 Task: Make in the project ArtisanTech a sprint 'Load Testing Sprint'. Create in the project ArtisanTech a sprint 'Load Testing Sprint'. Add in the project ArtisanTech a sprint 'Load Testing Sprint'
Action: Mouse moved to (177, 53)
Screenshot: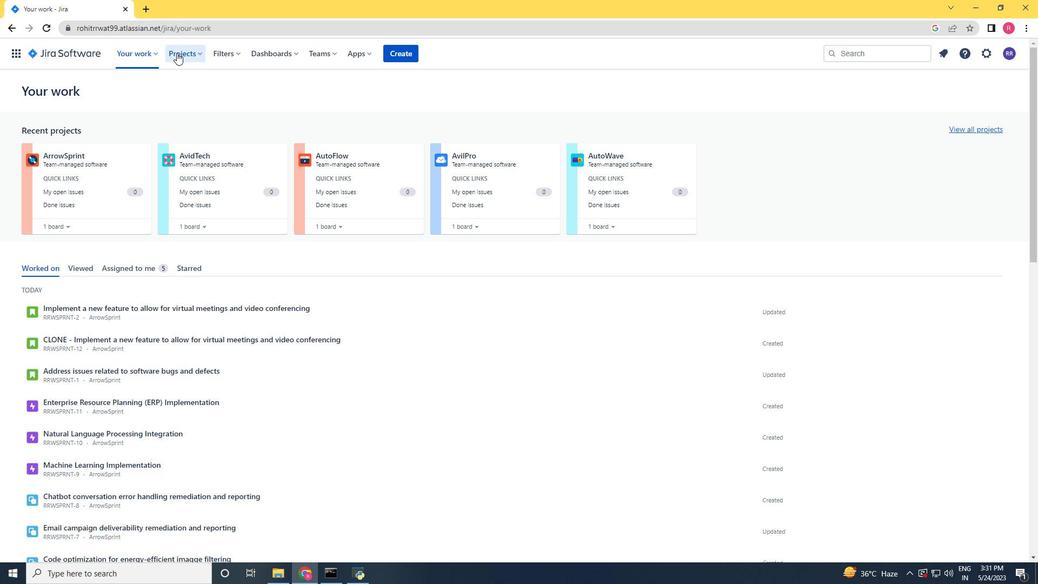
Action: Mouse pressed left at (177, 53)
Screenshot: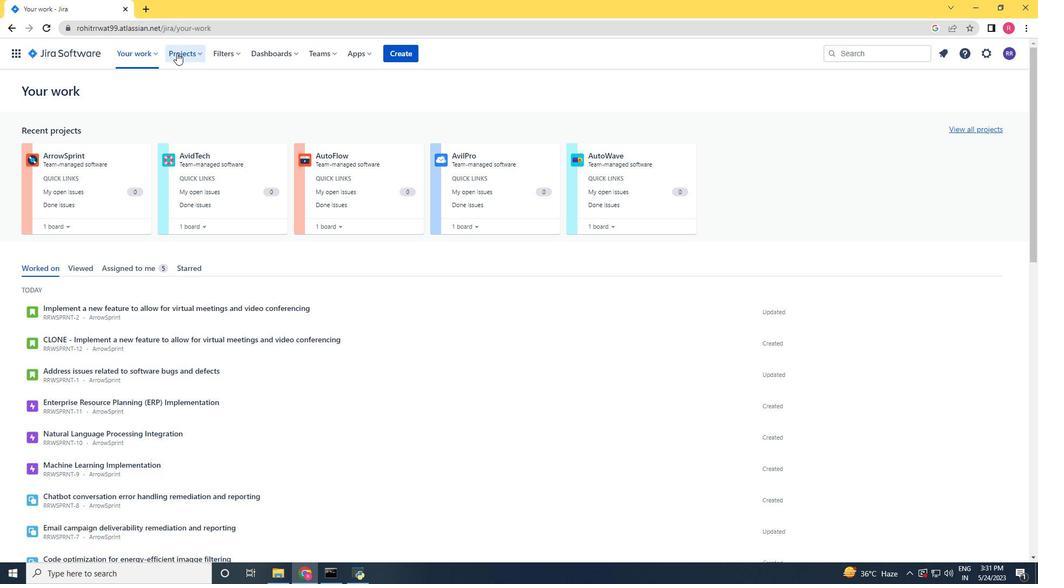 
Action: Mouse moved to (196, 100)
Screenshot: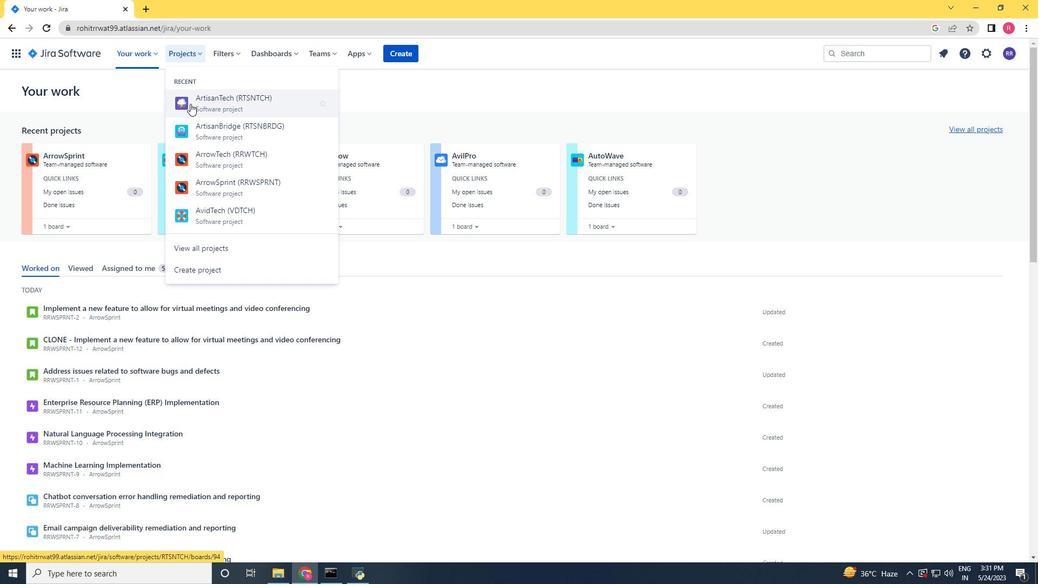 
Action: Mouse pressed left at (196, 100)
Screenshot: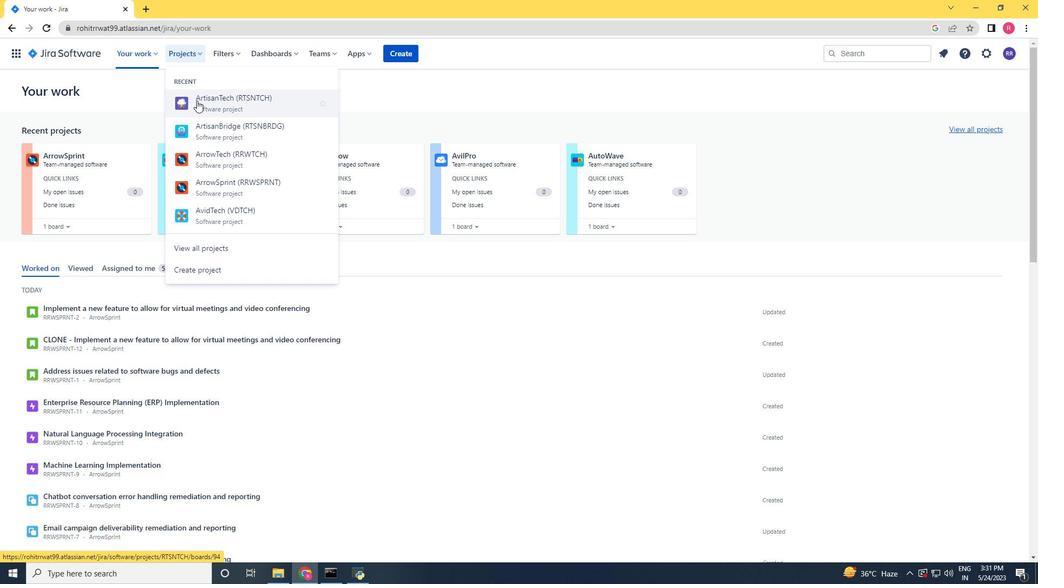 
Action: Mouse moved to (48, 157)
Screenshot: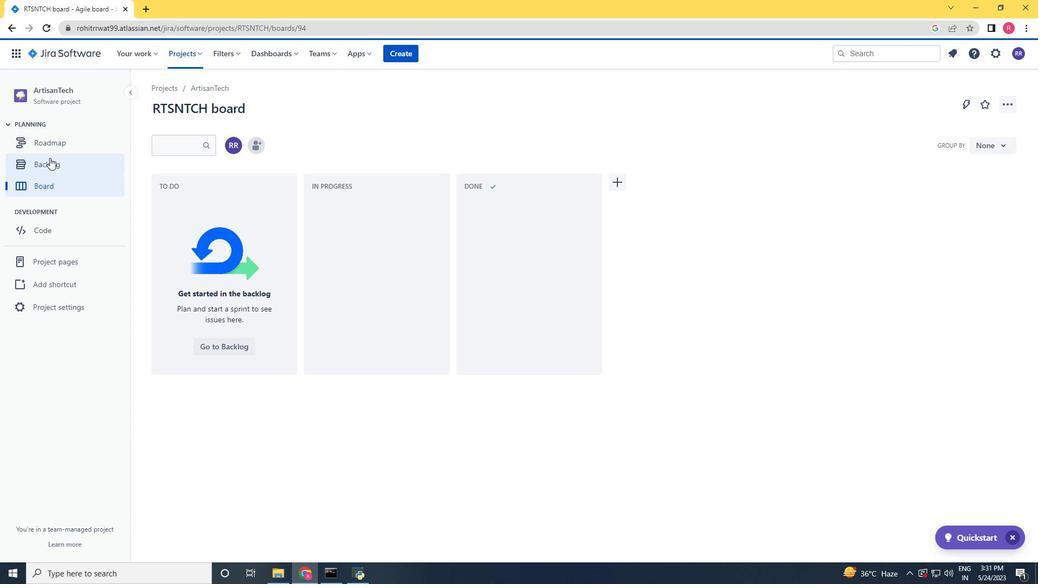 
Action: Mouse pressed left at (48, 157)
Screenshot: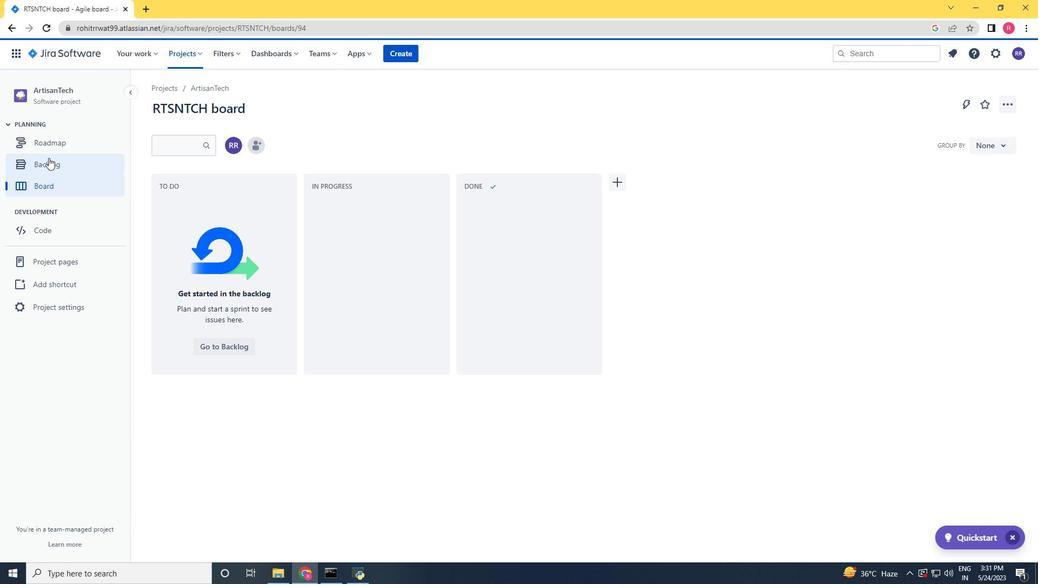 
Action: Mouse moved to (981, 170)
Screenshot: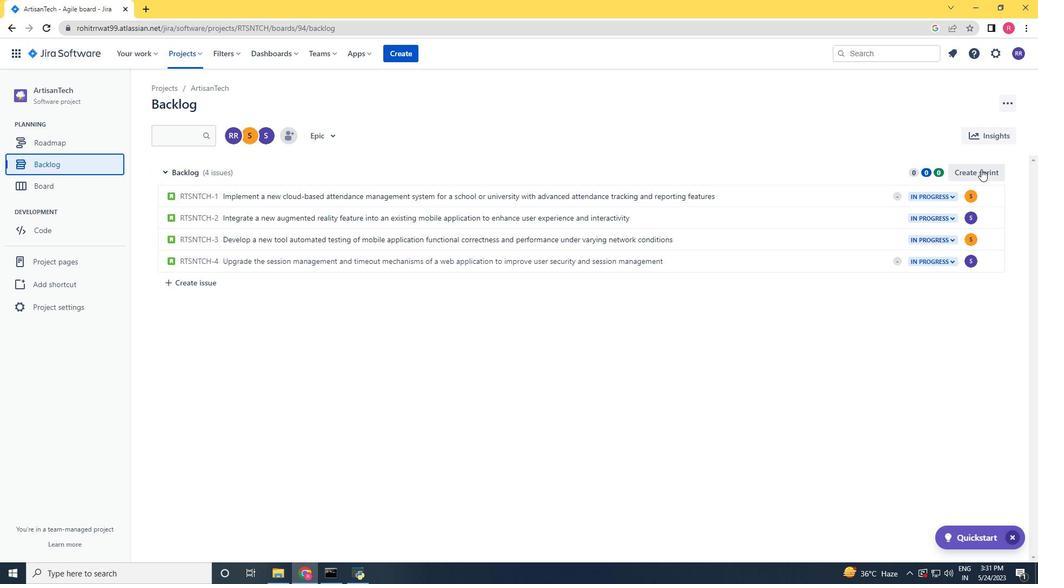 
Action: Mouse pressed left at (981, 170)
Screenshot: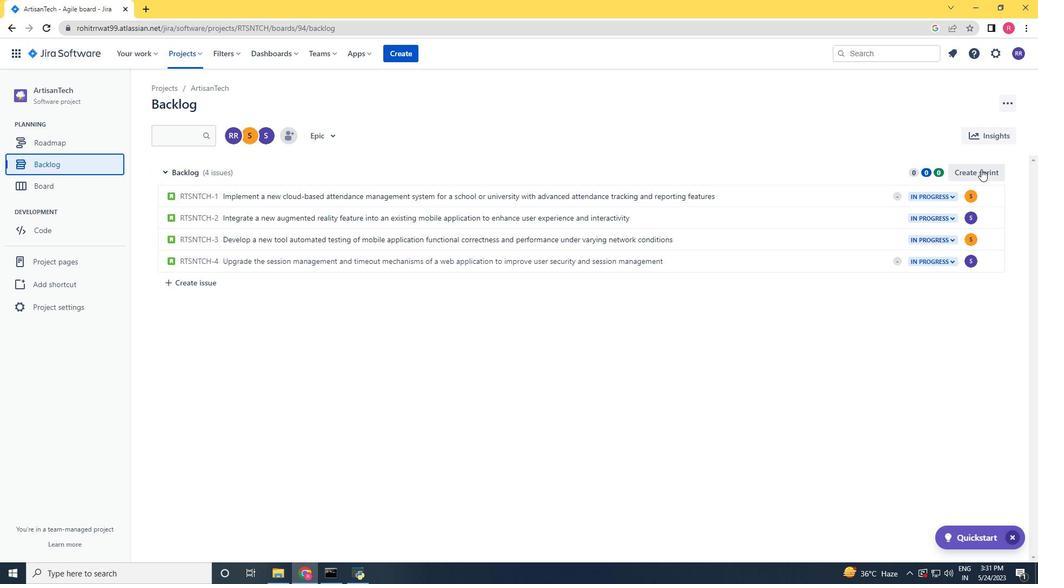 
Action: Mouse moved to (242, 168)
Screenshot: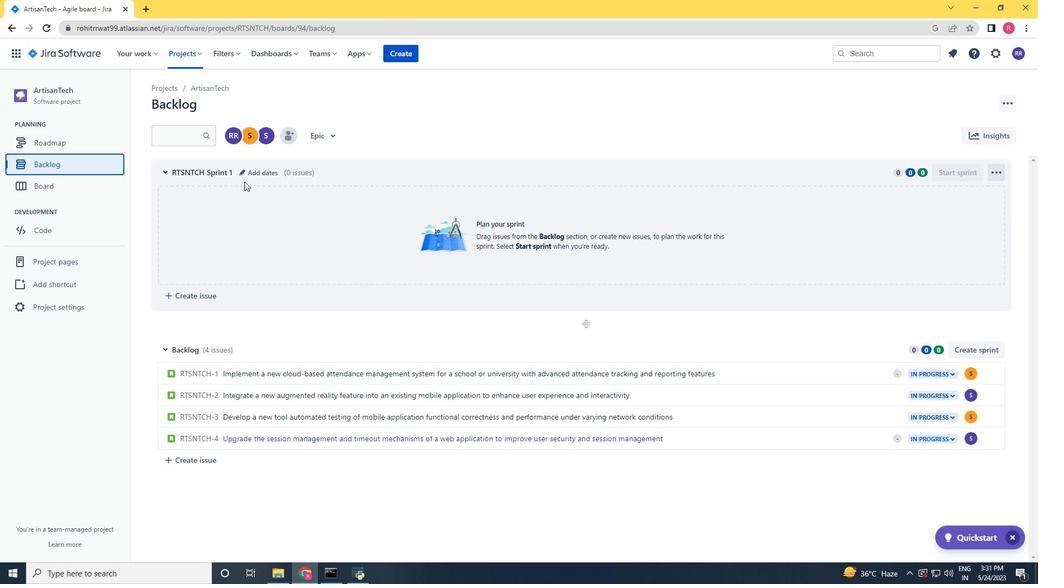 
Action: Mouse pressed left at (242, 168)
Screenshot: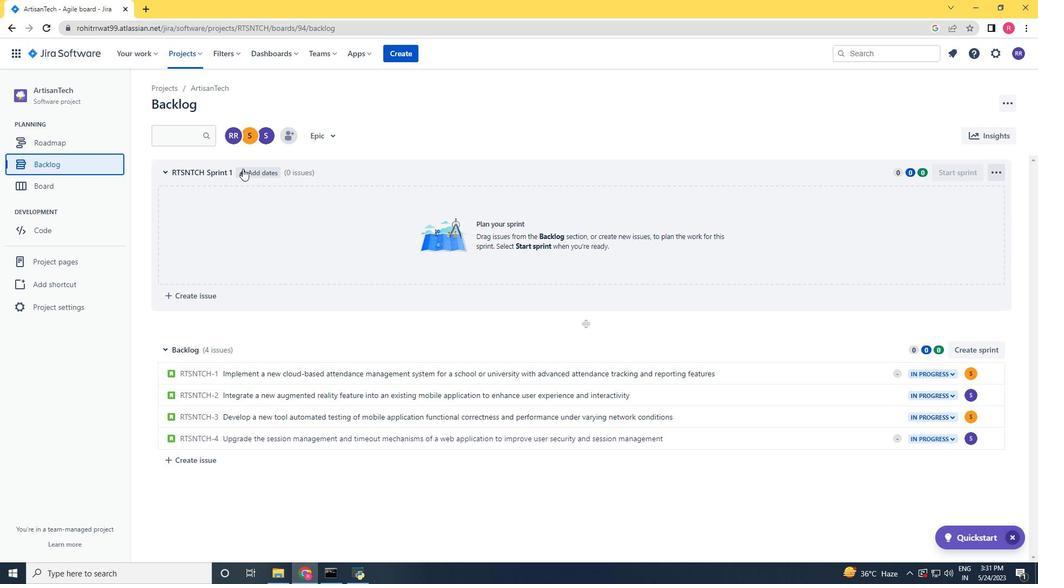 
Action: Key pressed <Key.backspace><Key.backspace><Key.backspace><Key.backspace><Key.backspace><Key.backspace><Key.backspace><Key.backspace><Key.backspace><Key.backspace><Key.backspace><Key.backspace><Key.backspace><Key.backspace><Key.backspace><Key.backspace><Key.backspace><Key.backspace><Key.backspace><Key.backspace><Key.backspace><Key.backspace><Key.backspace><Key.shift>Load<Key.space><Key.shift>Testing<Key.space><Key.shift>Sprint<Key.space><Key.enter>
Screenshot: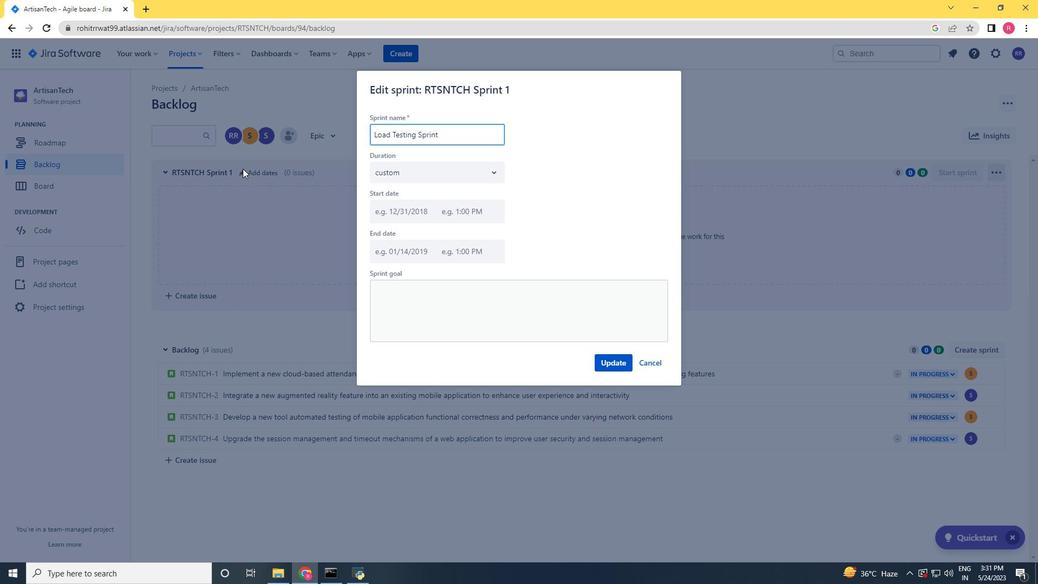 
Action: Mouse moved to (970, 346)
Screenshot: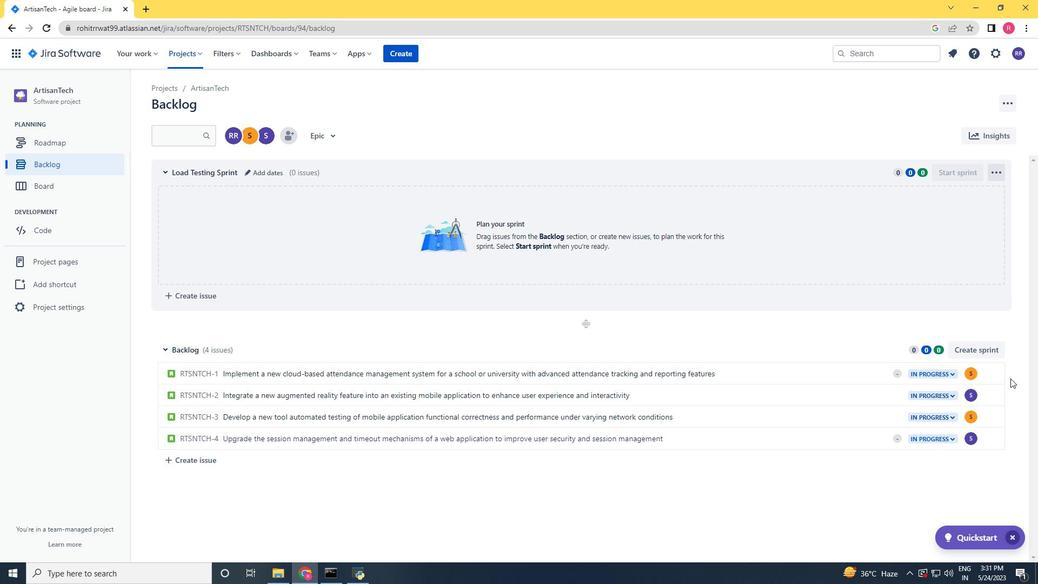 
Action: Mouse pressed left at (970, 346)
Screenshot: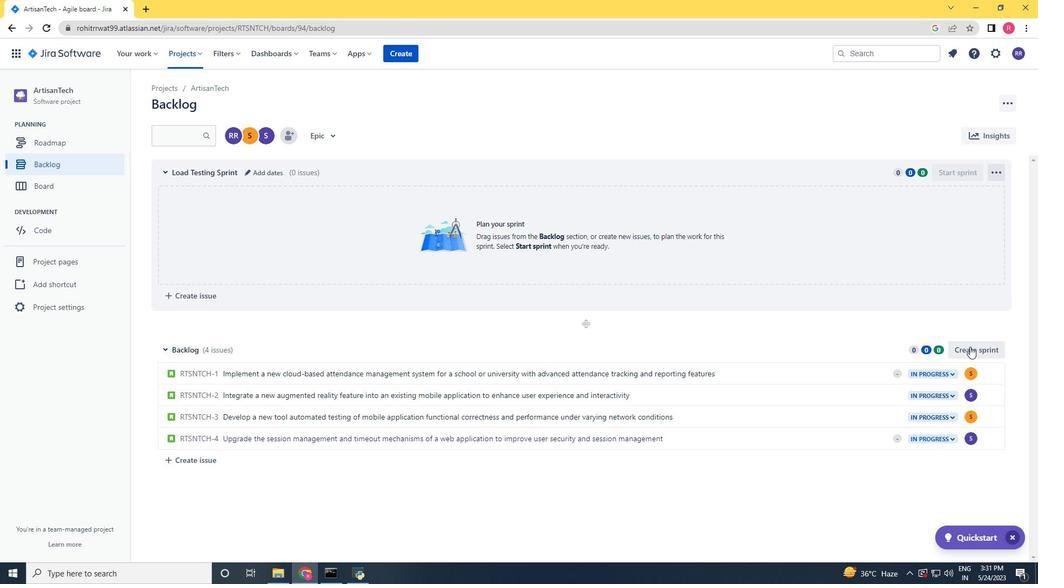 
Action: Mouse moved to (260, 351)
Screenshot: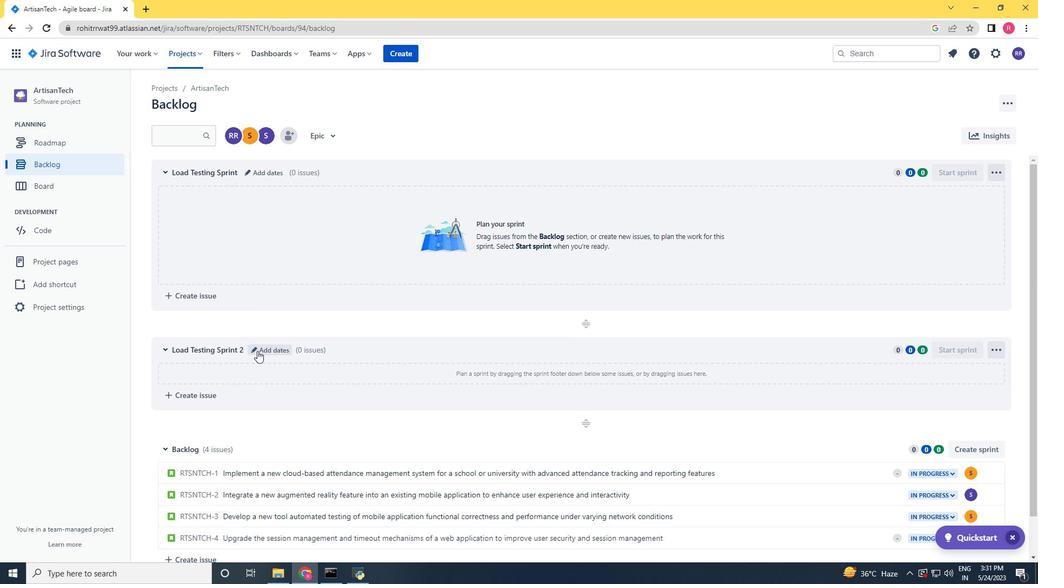 
Action: Mouse pressed left at (260, 351)
Screenshot: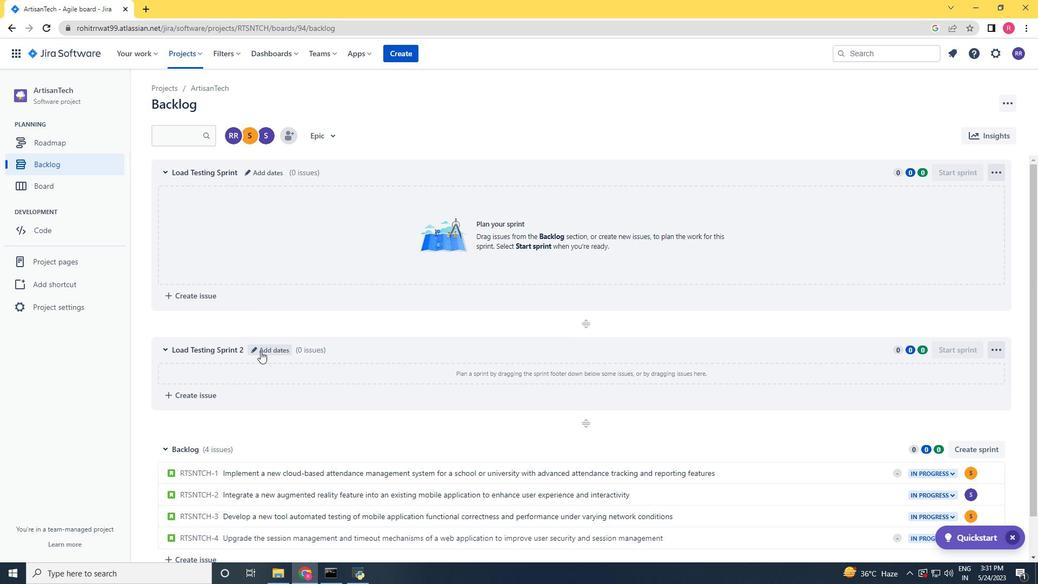 
Action: Key pressed <Key.backspace><Key.backspace><Key.backspace><Key.backspace><Key.backspace><Key.backspace><Key.backspace><Key.backspace><Key.backspace><Key.backspace><Key.backspace><Key.backspace><Key.backspace><Key.backspace><Key.backspace><Key.backspace><Key.backspace><Key.backspace><Key.backspace><Key.backspace><Key.backspace><Key.backspace><Key.backspace><Key.backspace><Key.backspace><Key.backspace><Key.backspace><Key.backspace><Key.backspace><Key.backspace><Key.backspace><Key.backspace><Key.backspace><Key.backspace><Key.backspace><Key.backspace><Key.backspace><Key.backspace><Key.backspace><Key.backspace><Key.backspace><Key.backspace><Key.backspace><Key.backspace><Key.backspace><Key.backspace><Key.backspace><Key.backspace><Key.backspace><Key.backspace><Key.backspace><Key.backspace><Key.backspace><Key.shift><Key.shift><Key.shift><Key.shift><Key.shift><Key.shift><Key.shift><Key.shift><Key.shift><Key.shift><Key.shift><Key.shift><Key.shift><Key.shift><Key.shift><Key.shift><Key.shift><Key.shift><Key.shift><Key.shift><Key.shift>Load<Key.space><Key.shift>Testing<Key.space><Key.shift>Sprint<Key.space><Key.enter>
Screenshot: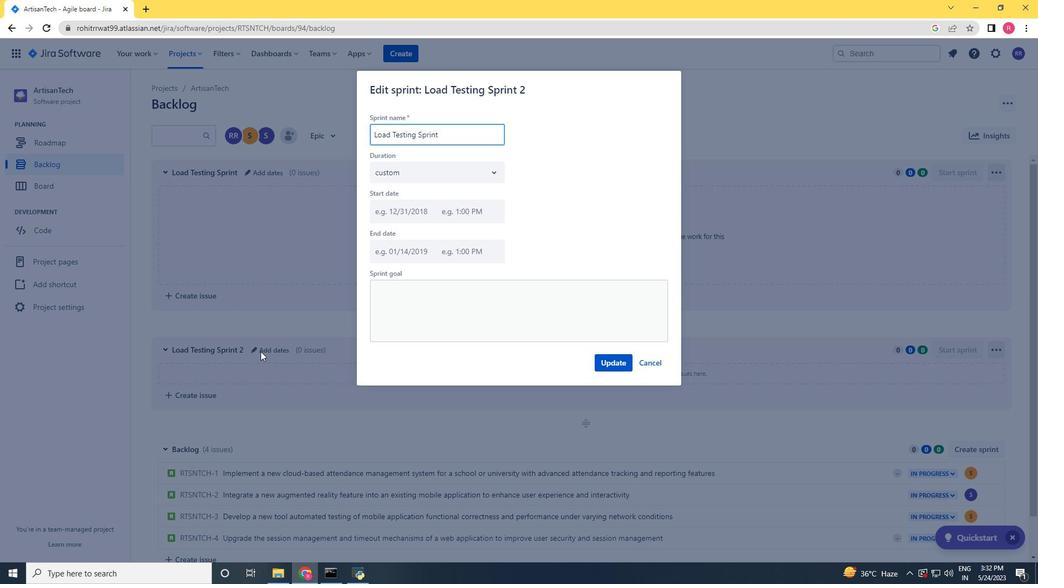 
Action: Mouse moved to (974, 448)
Screenshot: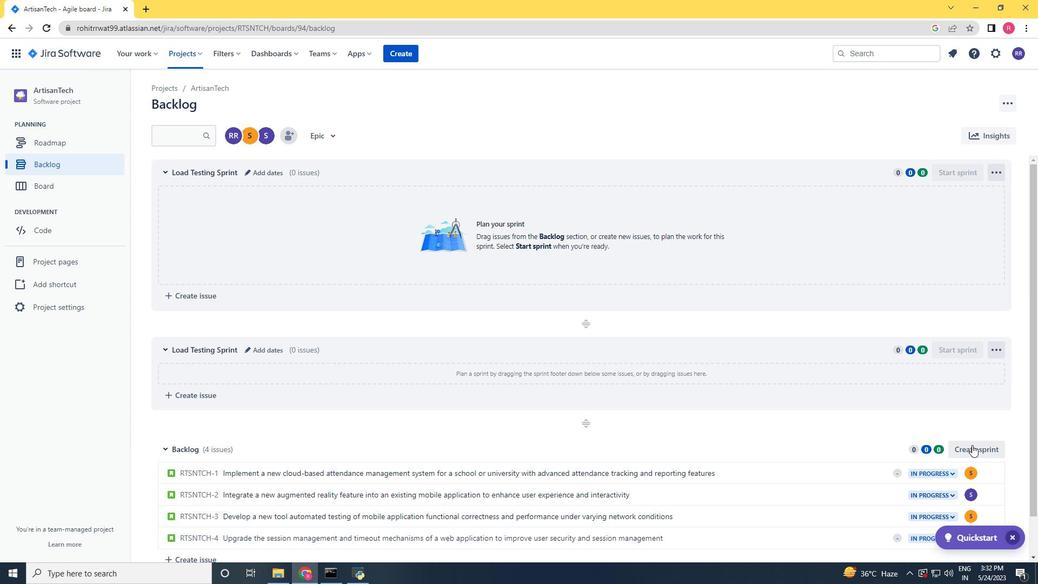 
Action: Mouse pressed left at (974, 448)
Screenshot: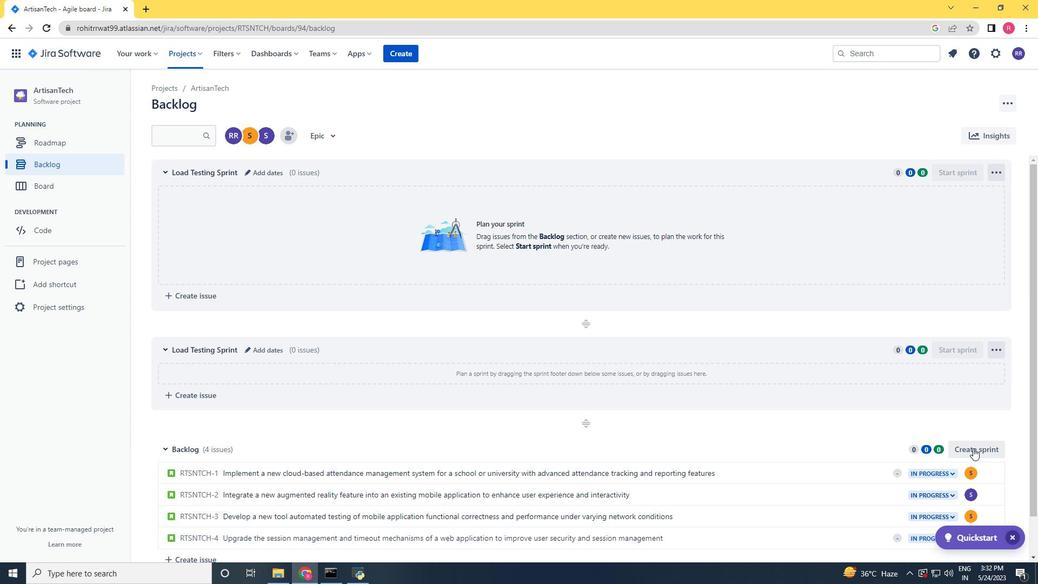 
Action: Mouse moved to (252, 450)
Screenshot: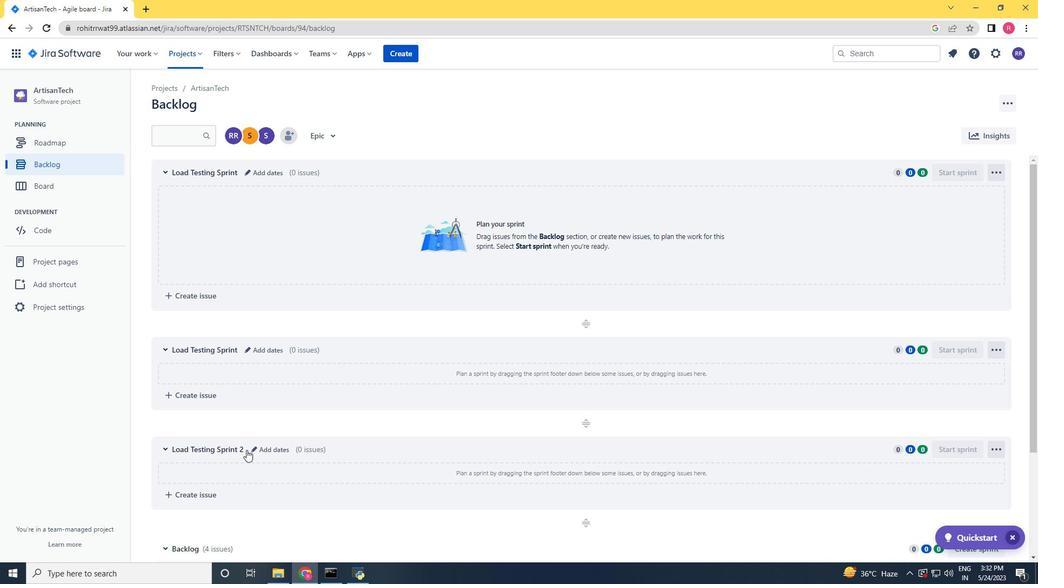 
Action: Mouse pressed left at (252, 450)
Screenshot: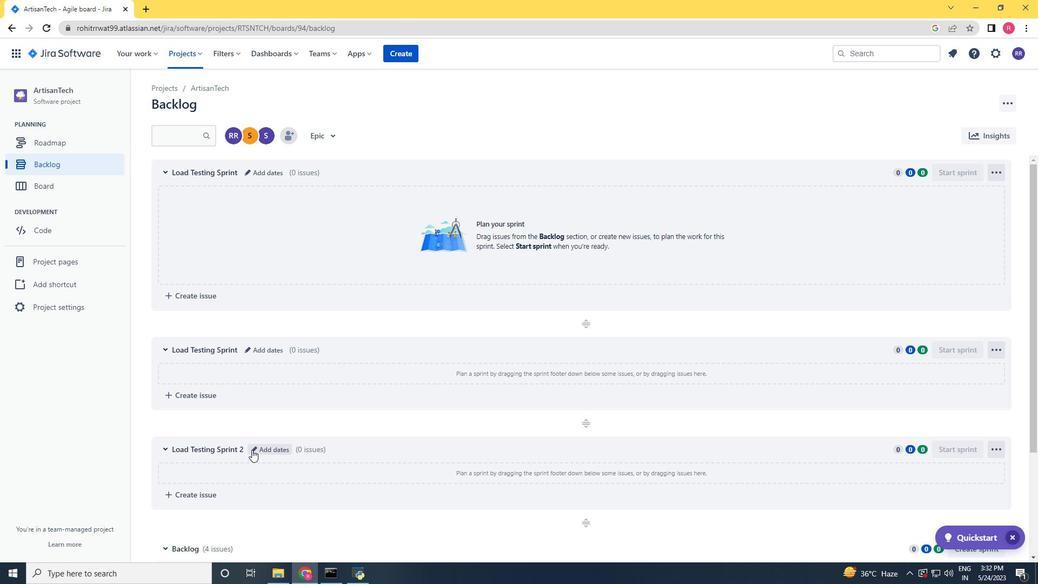 
Action: Mouse moved to (252, 450)
Screenshot: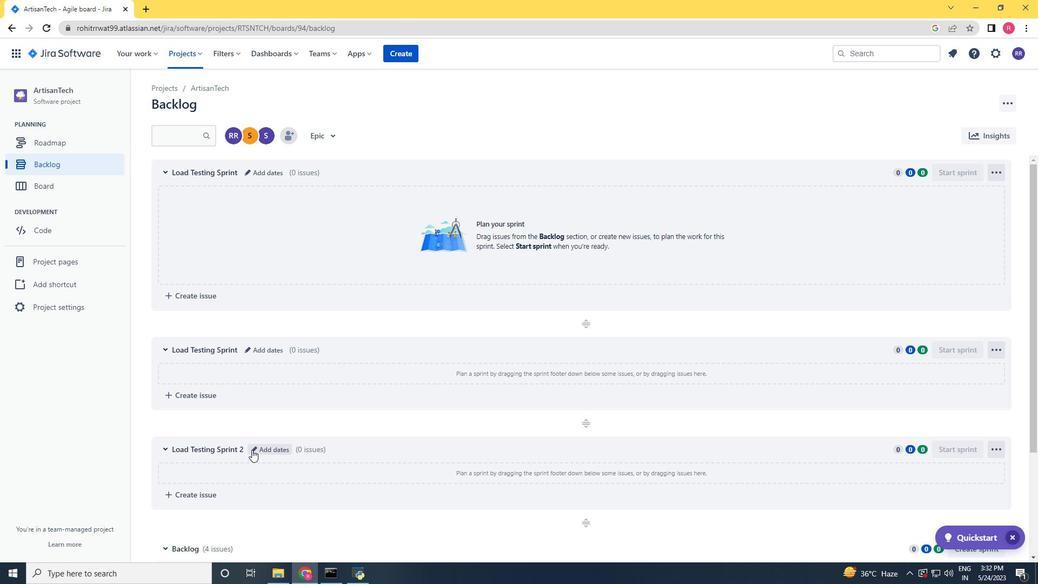 
Action: Key pressed <Key.backspace><Key.backspace><Key.backspace><Key.backspace><Key.backspace><Key.backspace><Key.backspace><Key.backspace><Key.backspace><Key.backspace><Key.backspace><Key.backspace><Key.backspace><Key.backspace><Key.backspace><Key.backspace><Key.backspace><Key.backspace><Key.backspace><Key.backspace><Key.backspace><Key.backspace><Key.backspace><Key.backspace><Key.backspace><Key.backspace><Key.backspace><Key.backspace><Key.backspace><Key.backspace><Key.backspace><Key.backspace><Key.backspace><Key.backspace><Key.backspace><Key.backspace><Key.backspace><Key.backspace><Key.backspace><Key.backspace><Key.backspace><Key.backspace><Key.backspace><Key.backspace><Key.shift><Key.shift><Key.shift><Key.shift><Key.shift><Key.shift><Key.shift>Load<Key.space><Key.shift>Testing<Key.space><Key.shift>Sprint<Key.enter>
Screenshot: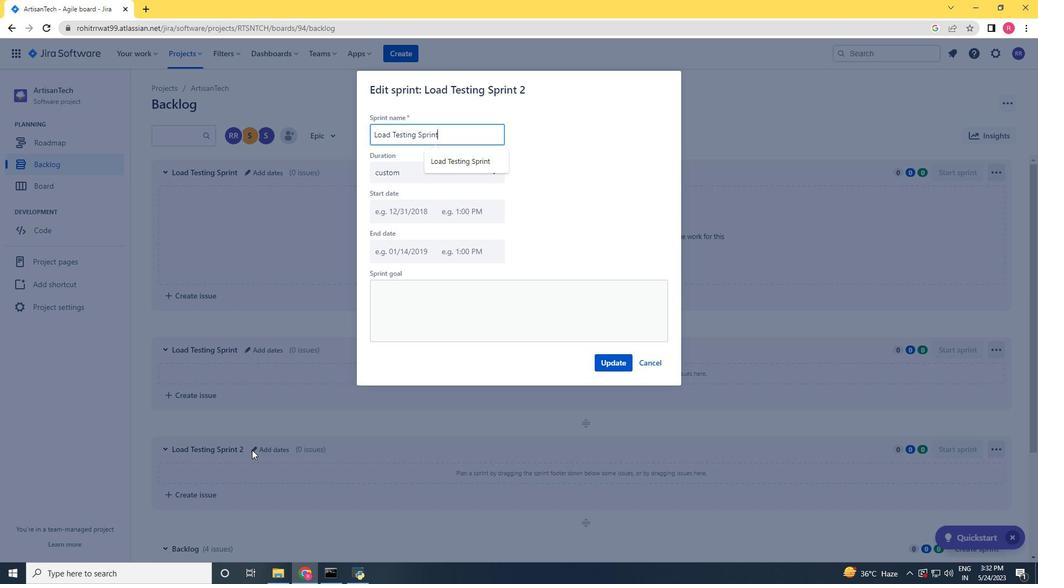 
Action: Mouse moved to (256, 177)
Screenshot: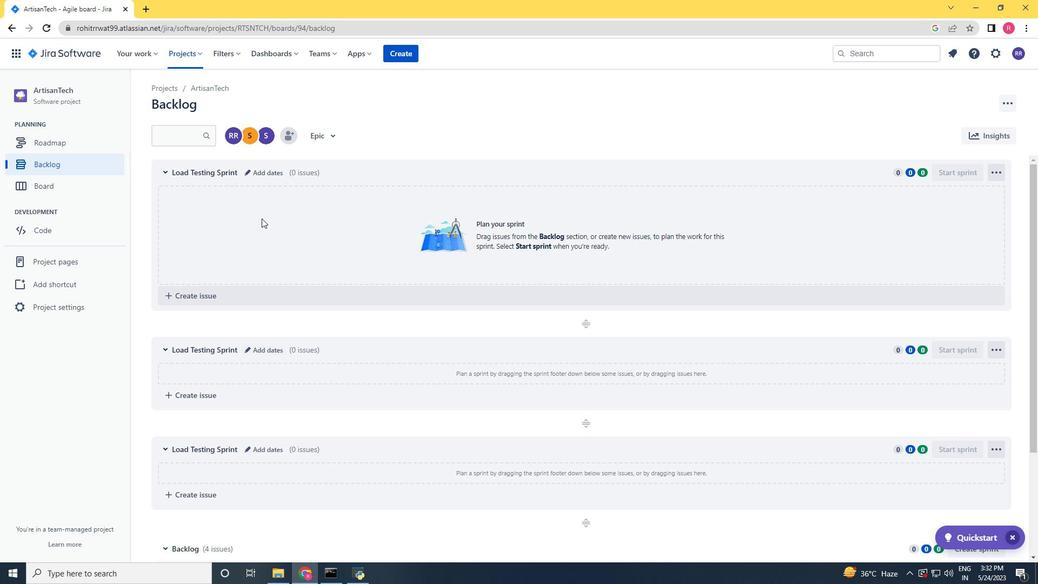 
Action: Mouse scrolled (256, 176) with delta (0, 0)
Screenshot: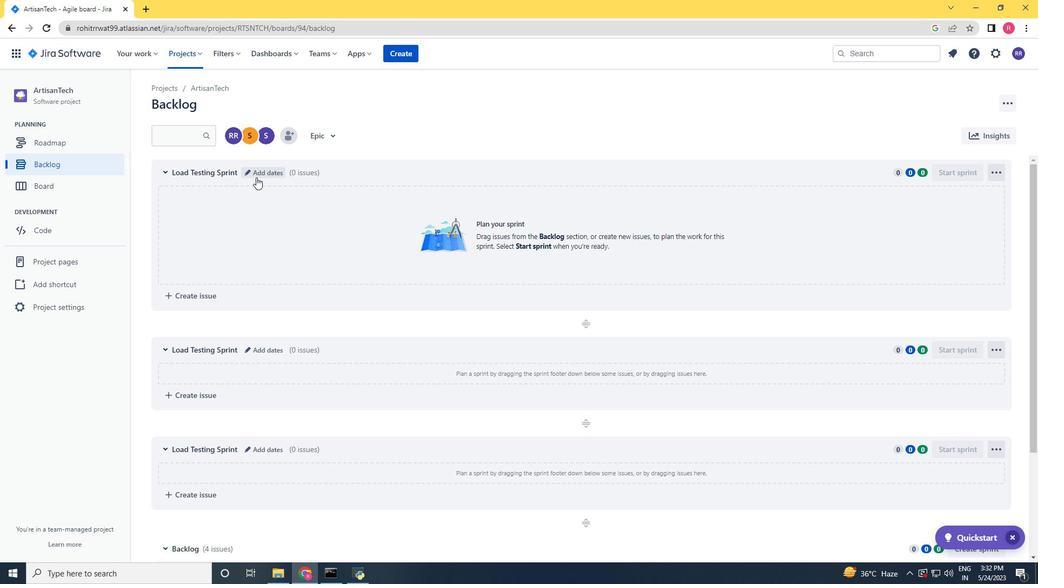 
Action: Mouse moved to (363, 333)
Screenshot: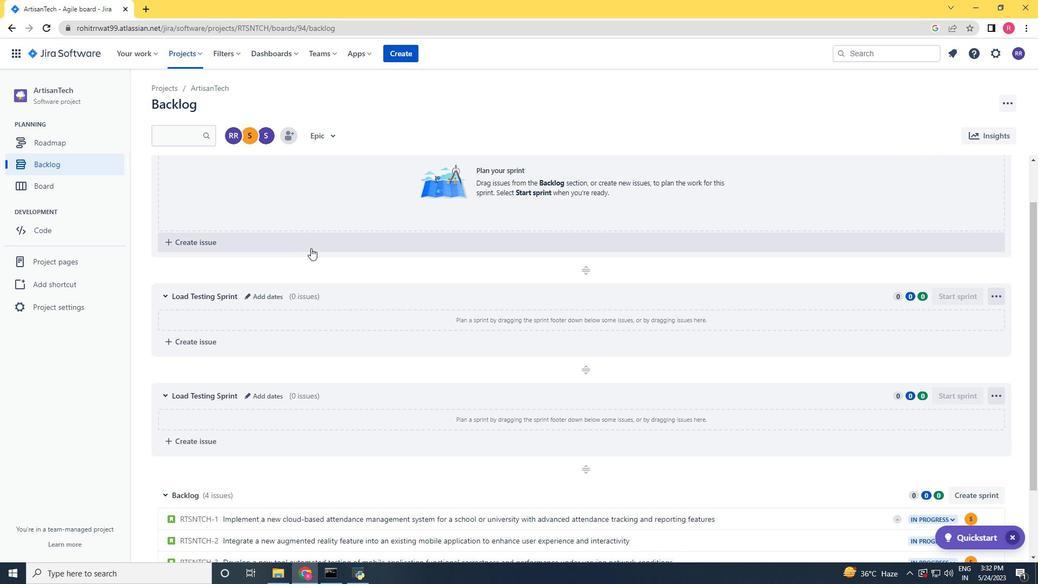 
Action: Mouse scrolled (354, 313) with delta (0, 0)
Screenshot: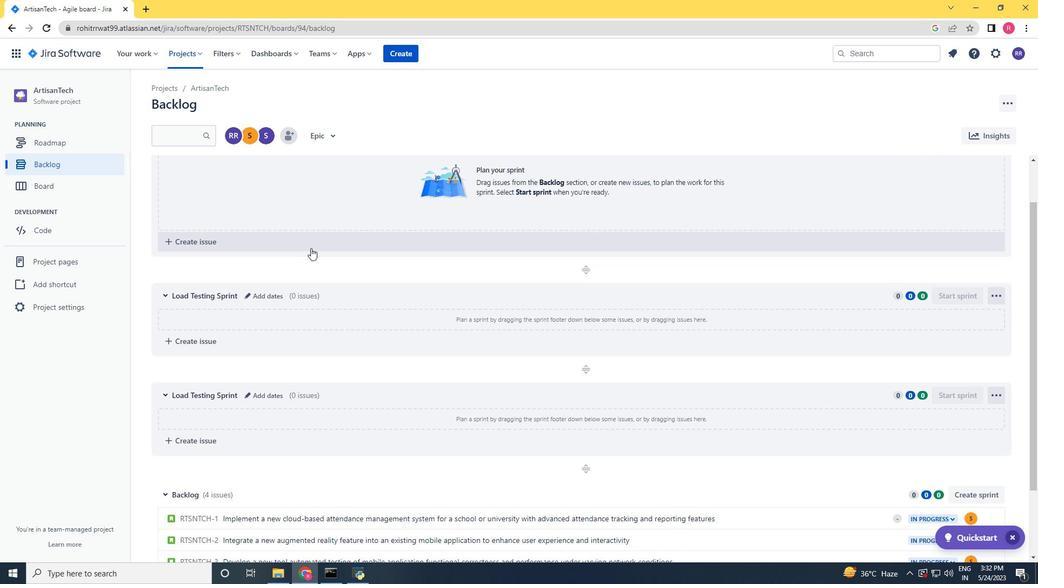 
Action: Mouse moved to (365, 341)
Screenshot: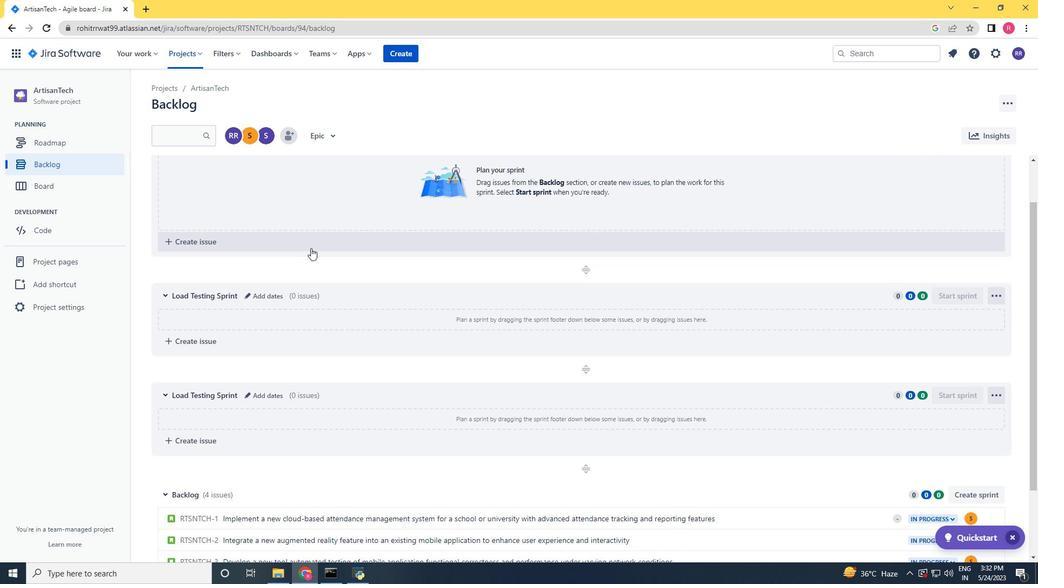 
Action: Mouse scrolled (363, 332) with delta (0, 0)
Screenshot: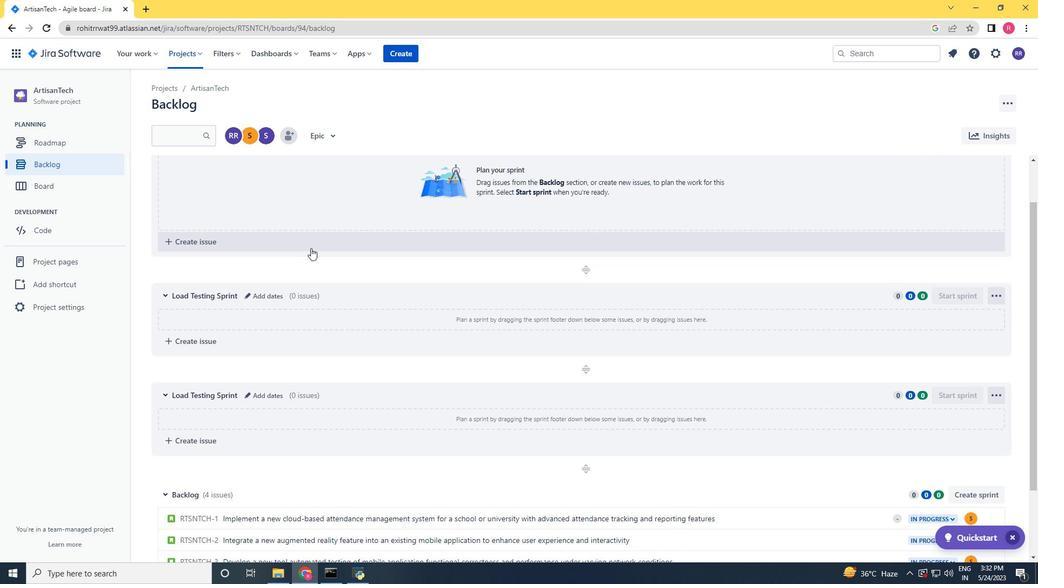 
Action: Mouse moved to (365, 342)
Screenshot: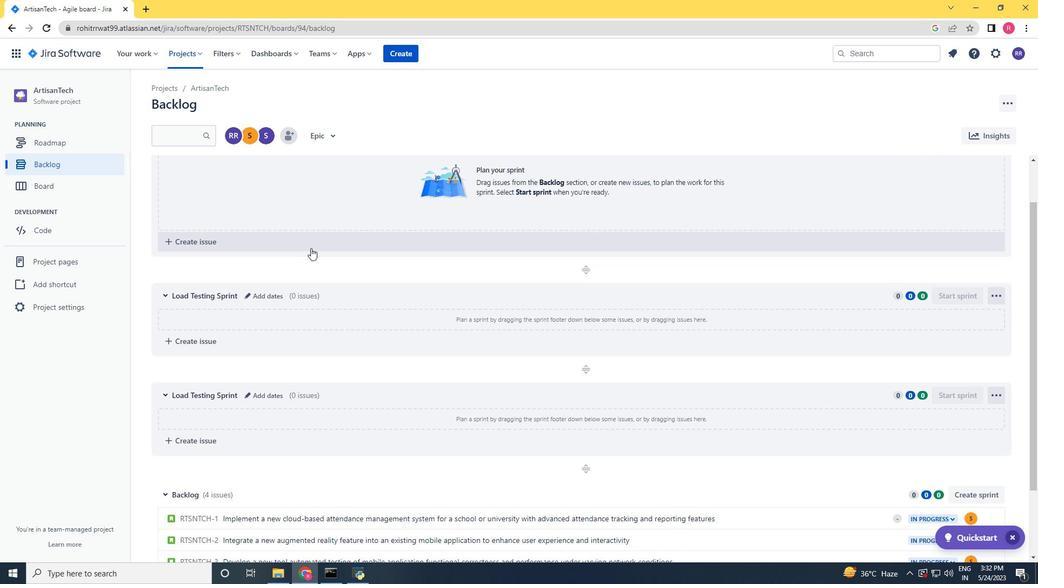 
Action: Mouse scrolled (364, 337) with delta (0, 0)
Screenshot: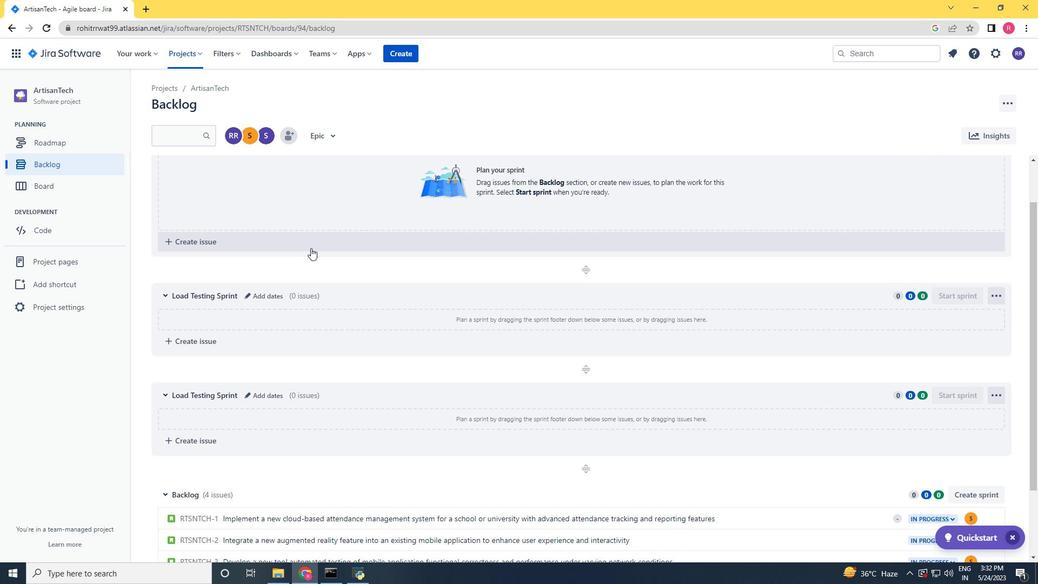 
Action: Mouse moved to (365, 342)
Screenshot: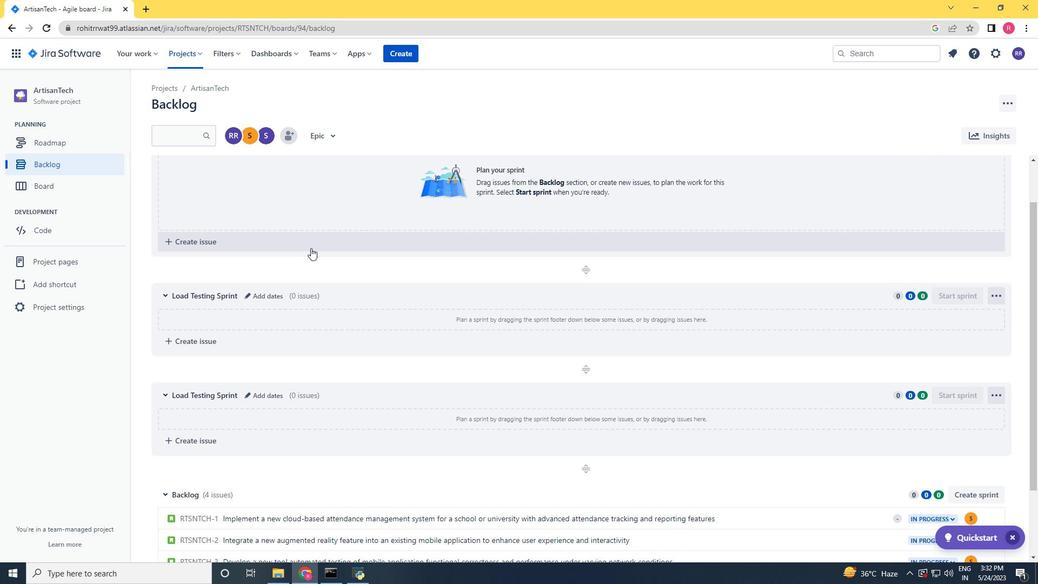
Action: Mouse scrolled (365, 341) with delta (0, 0)
Screenshot: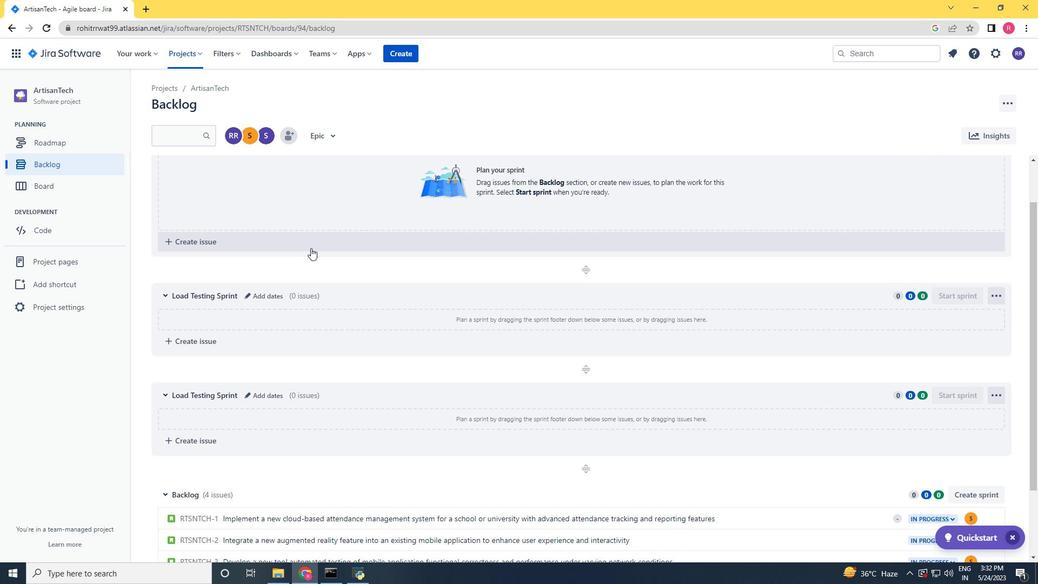 
Action: Mouse moved to (374, 359)
Screenshot: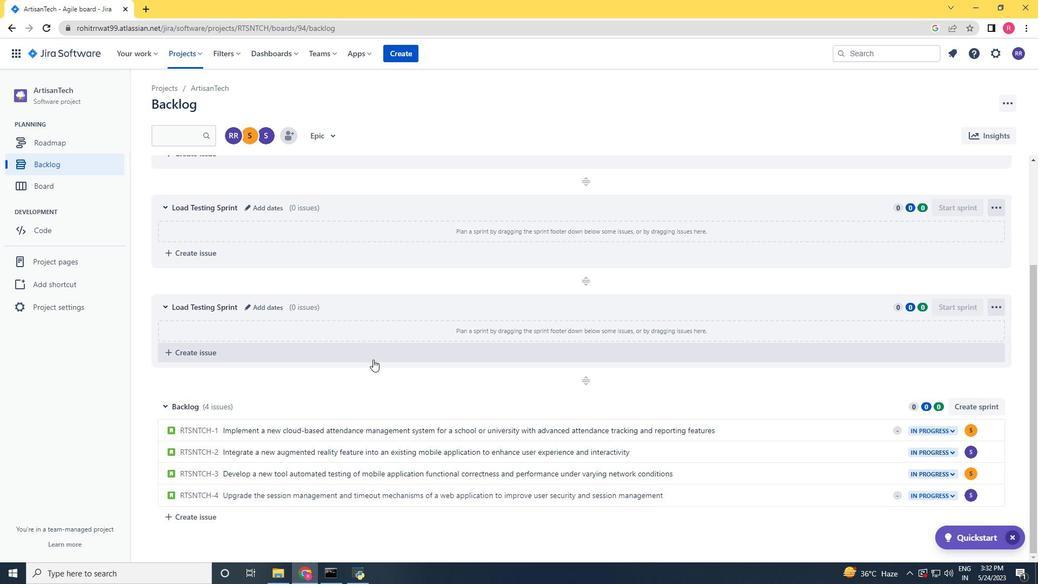 
Action: Mouse scrolled (374, 359) with delta (0, 0)
Screenshot: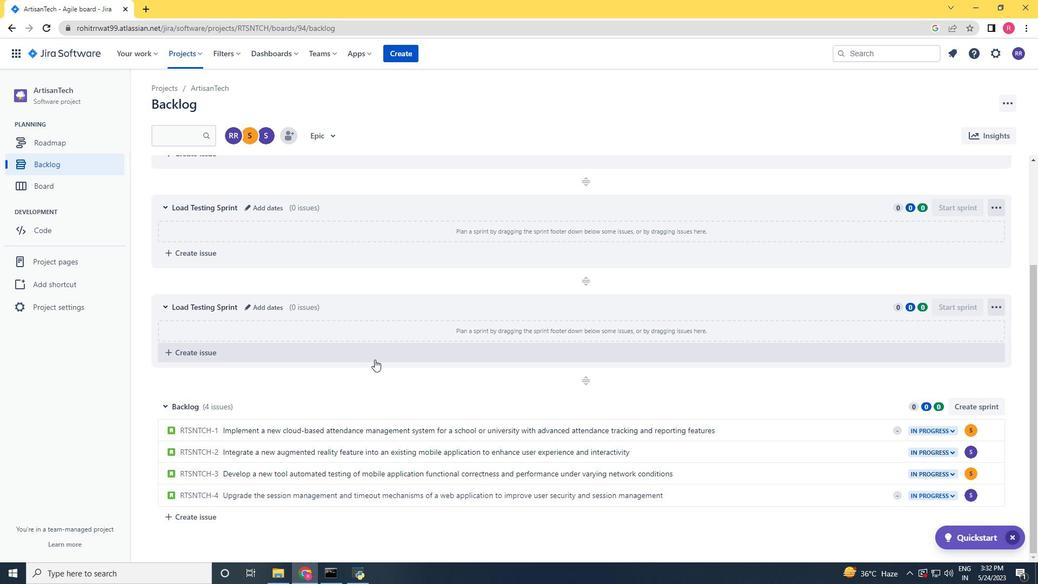 
Action: Mouse scrolled (374, 359) with delta (0, 0)
Screenshot: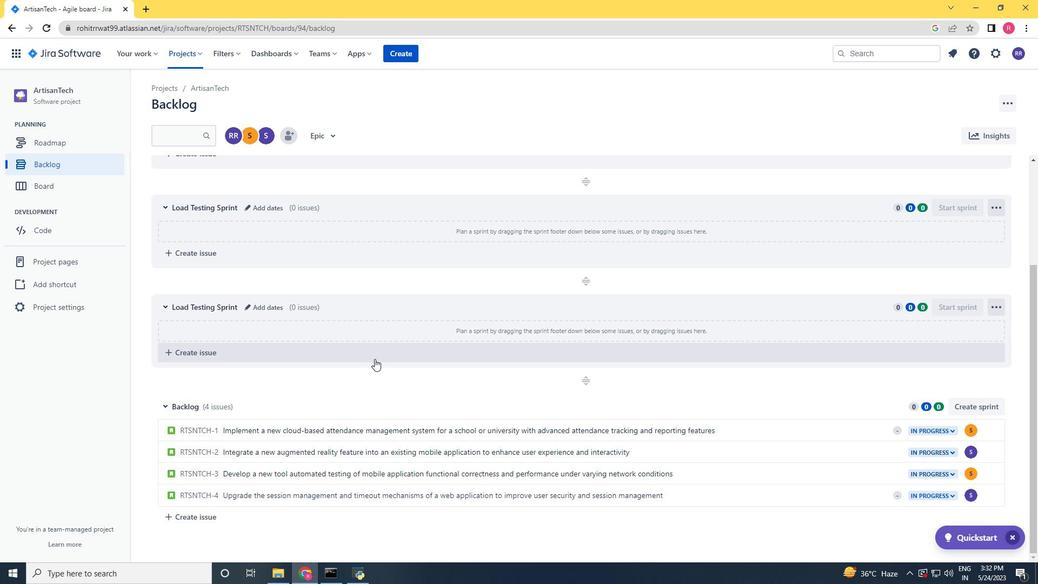 
Action: Mouse scrolled (374, 359) with delta (0, 0)
Screenshot: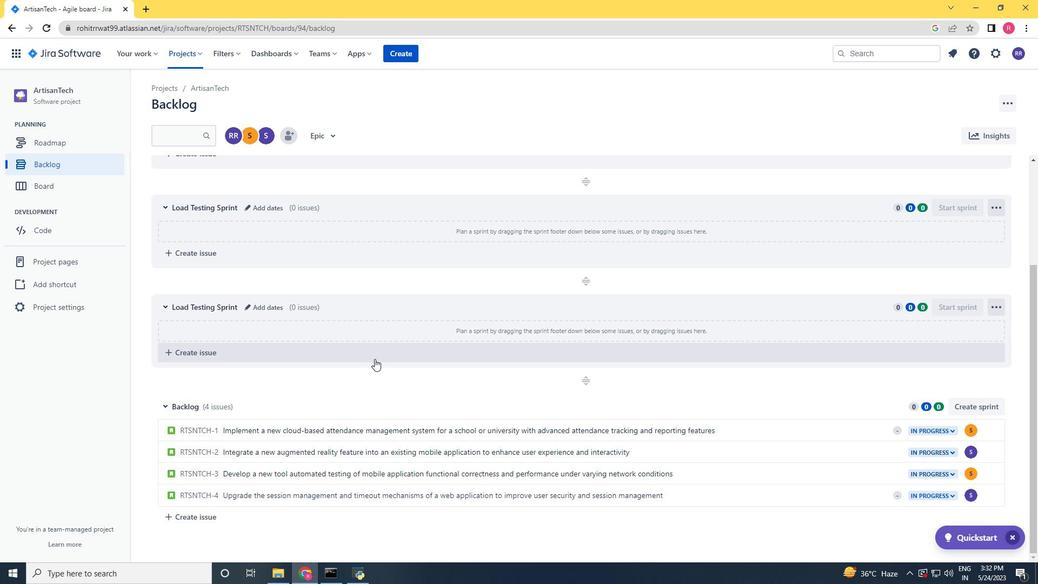 
Action: Mouse moved to (375, 358)
Screenshot: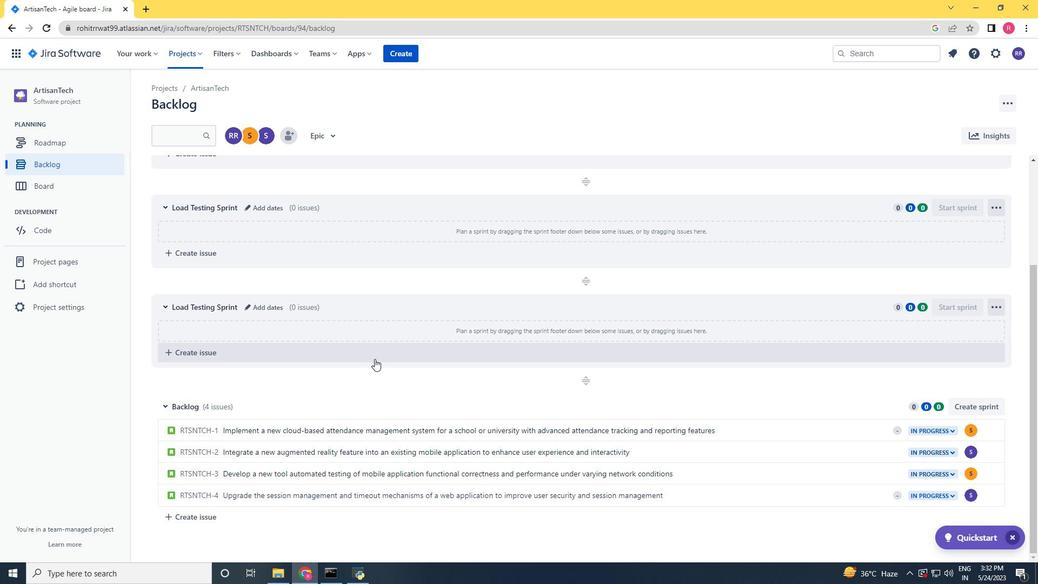 
Action: Mouse scrolled (375, 359) with delta (0, 0)
Screenshot: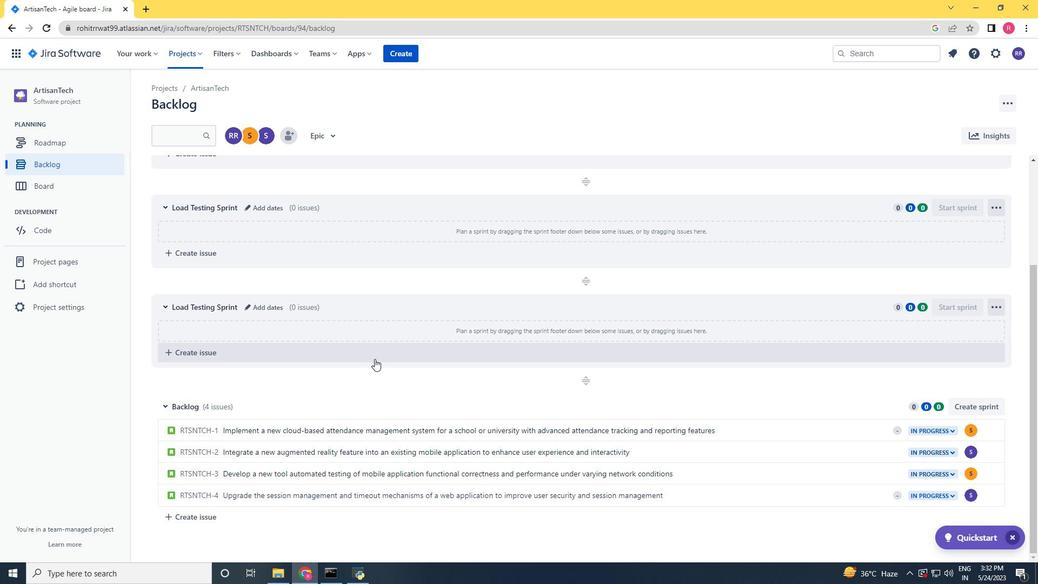 
Action: Mouse scrolled (375, 359) with delta (0, 0)
Screenshot: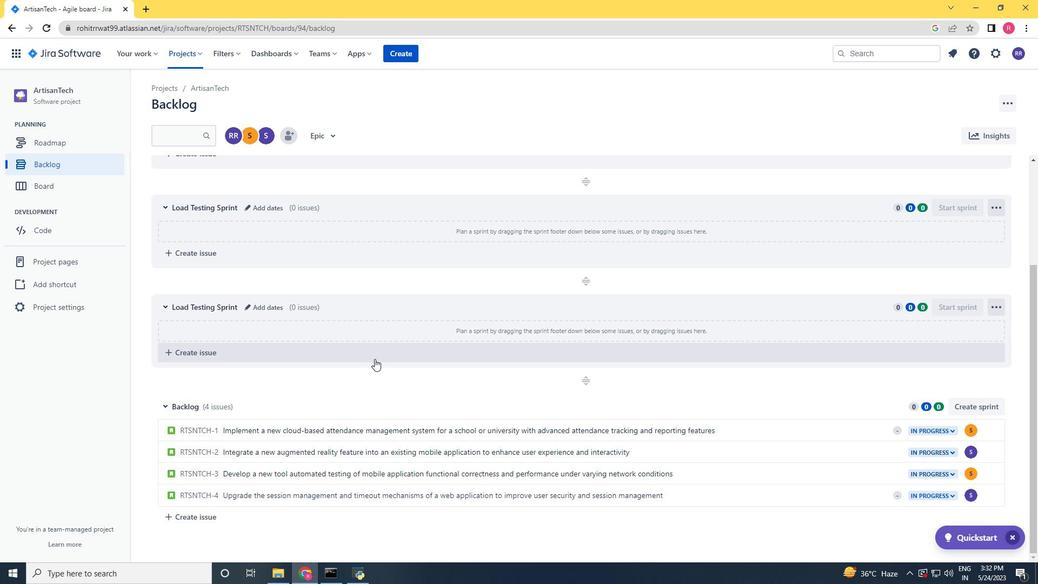 
Action: Mouse moved to (375, 357)
Screenshot: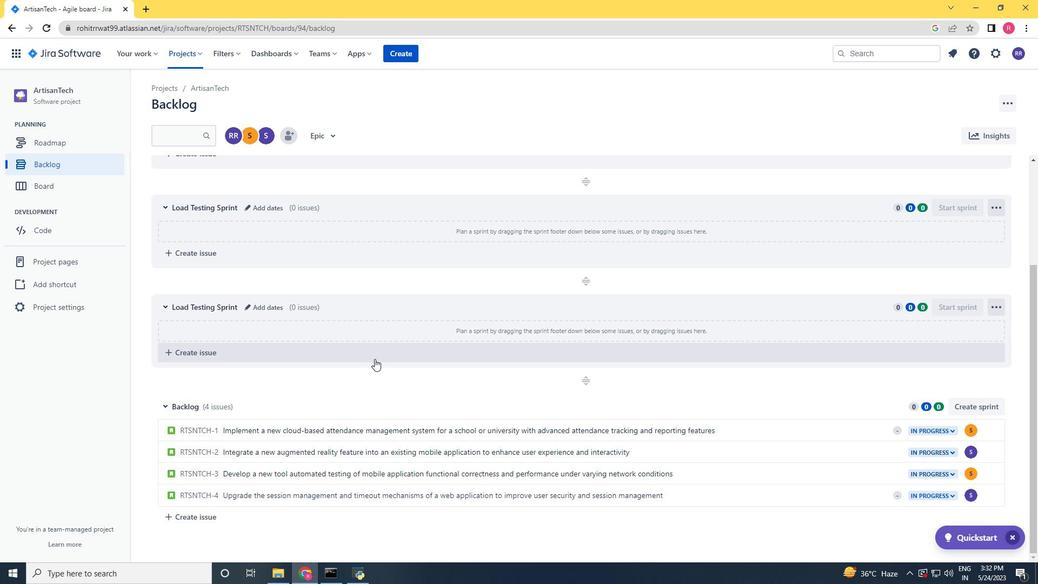 
Action: Mouse scrolled (375, 358) with delta (0, 0)
Screenshot: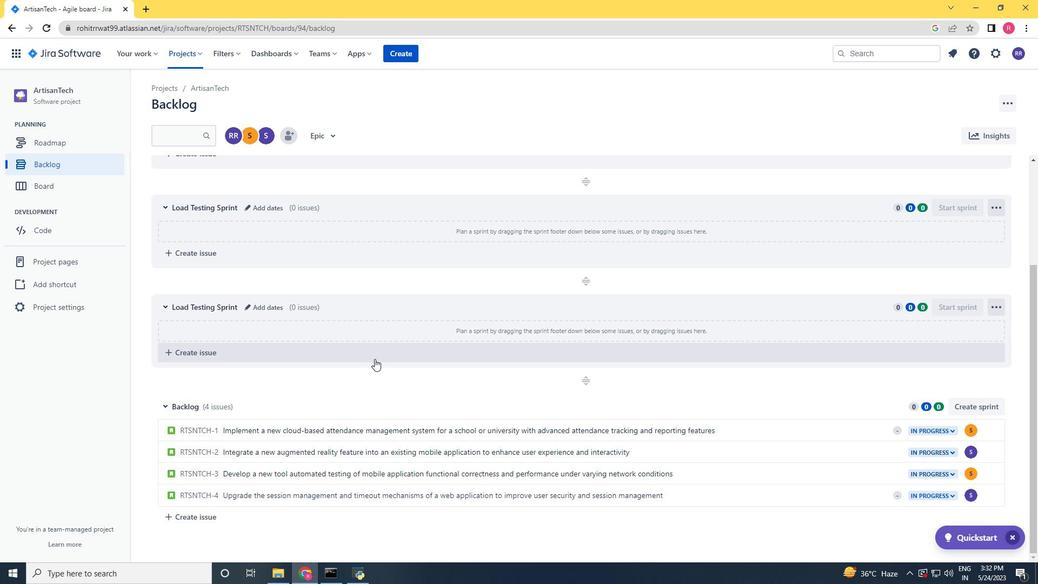 
Action: Mouse moved to (375, 355)
Screenshot: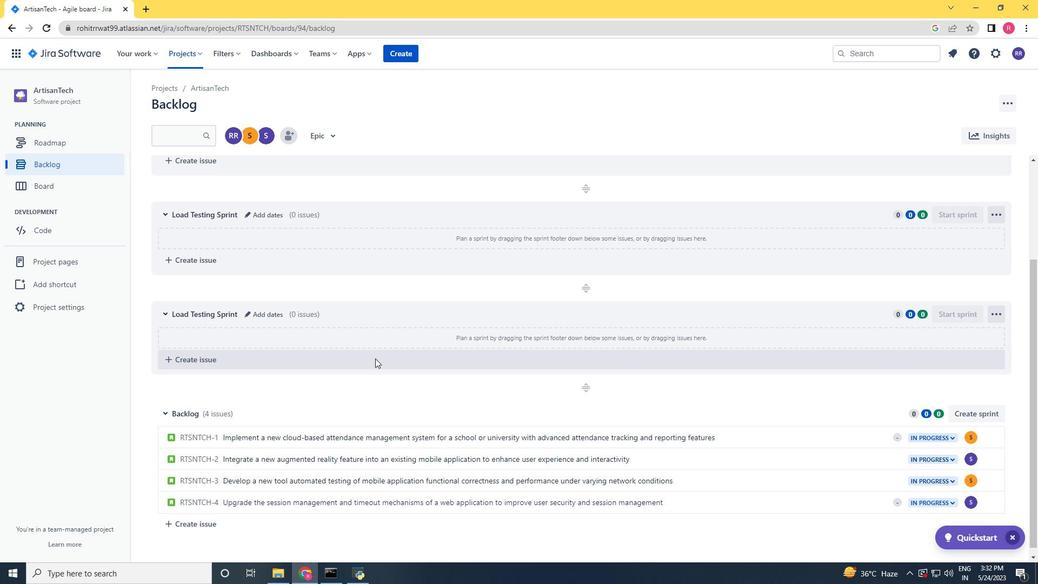 
Action: Mouse scrolled (375, 356) with delta (0, 0)
Screenshot: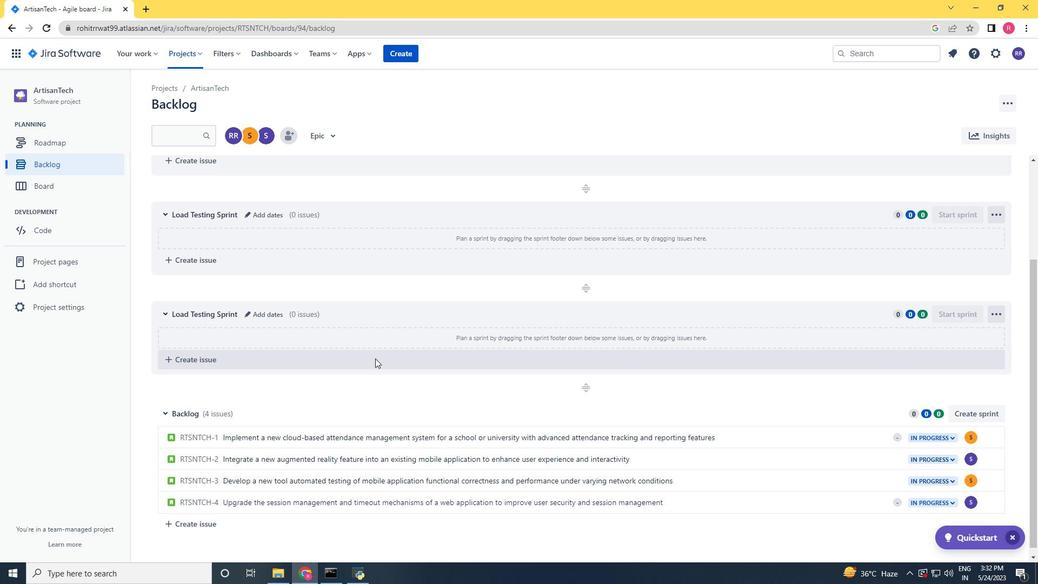 
Action: Mouse moved to (375, 350)
Screenshot: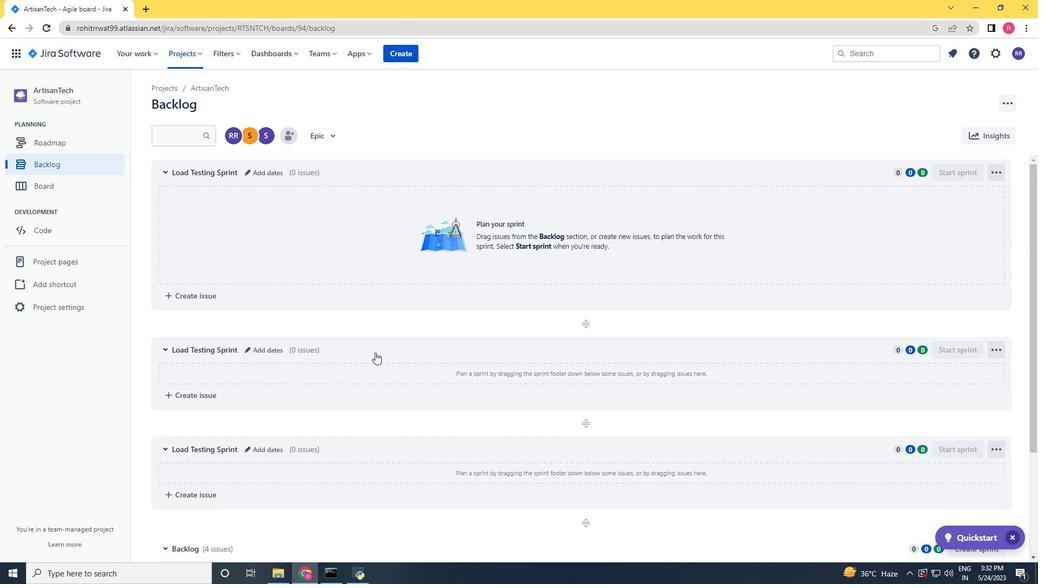 
Action: Mouse scrolled (375, 350) with delta (0, 0)
Screenshot: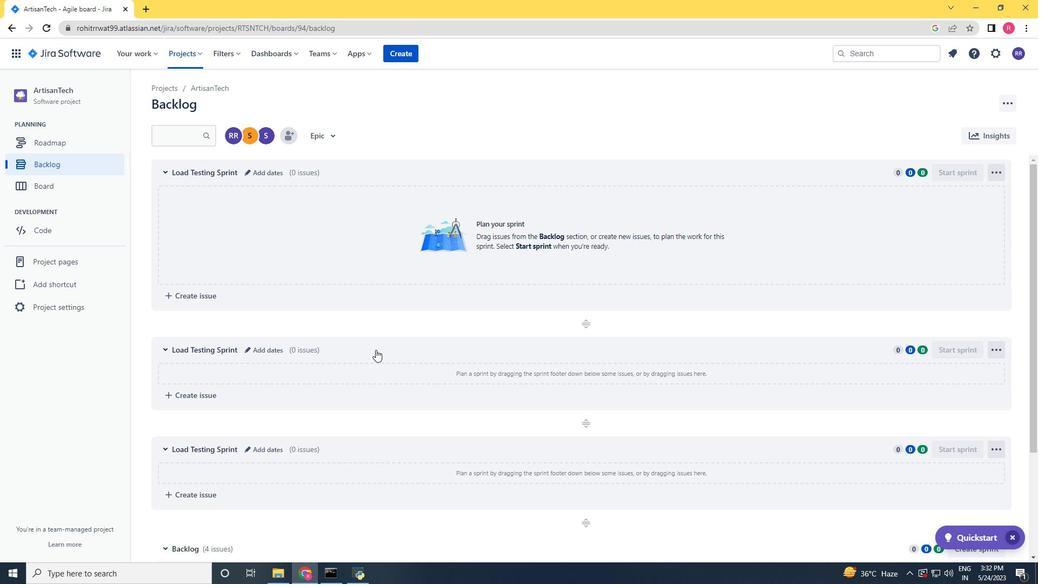 
Action: Mouse scrolled (375, 350) with delta (0, 0)
Screenshot: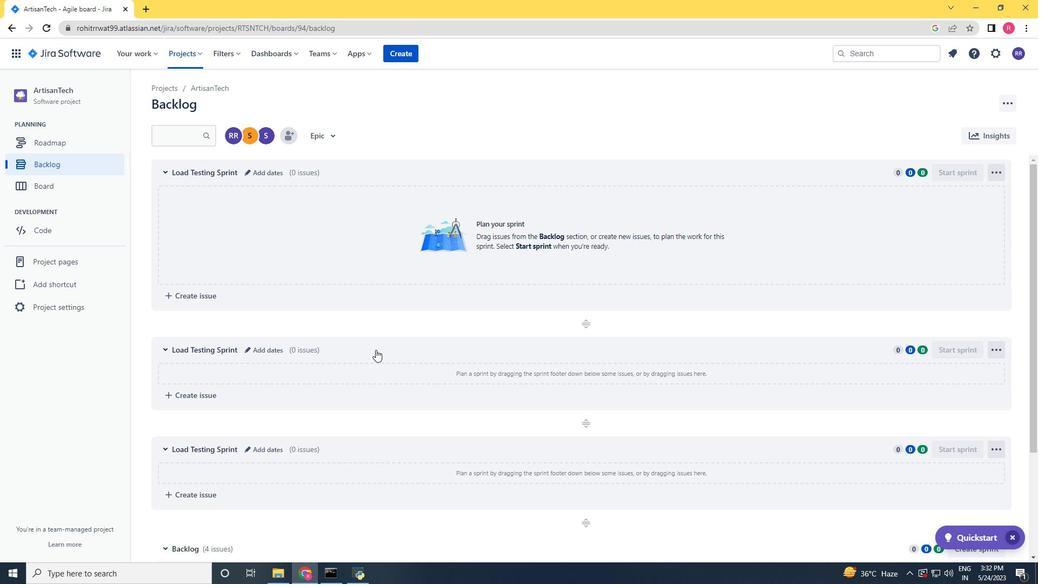 
Action: Mouse scrolled (375, 350) with delta (0, 0)
Screenshot: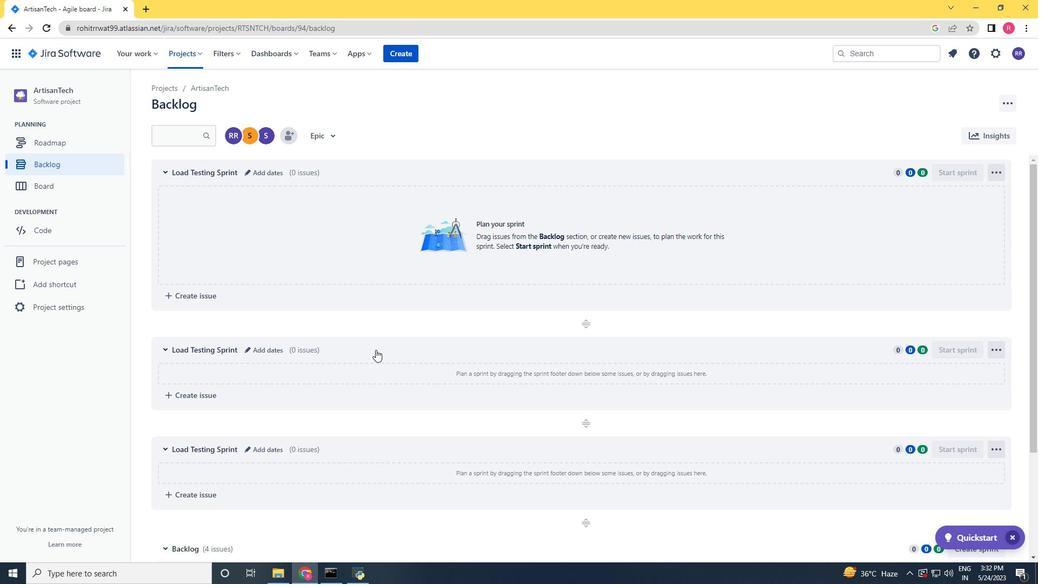 
Action: Mouse scrolled (375, 350) with delta (0, 0)
Screenshot: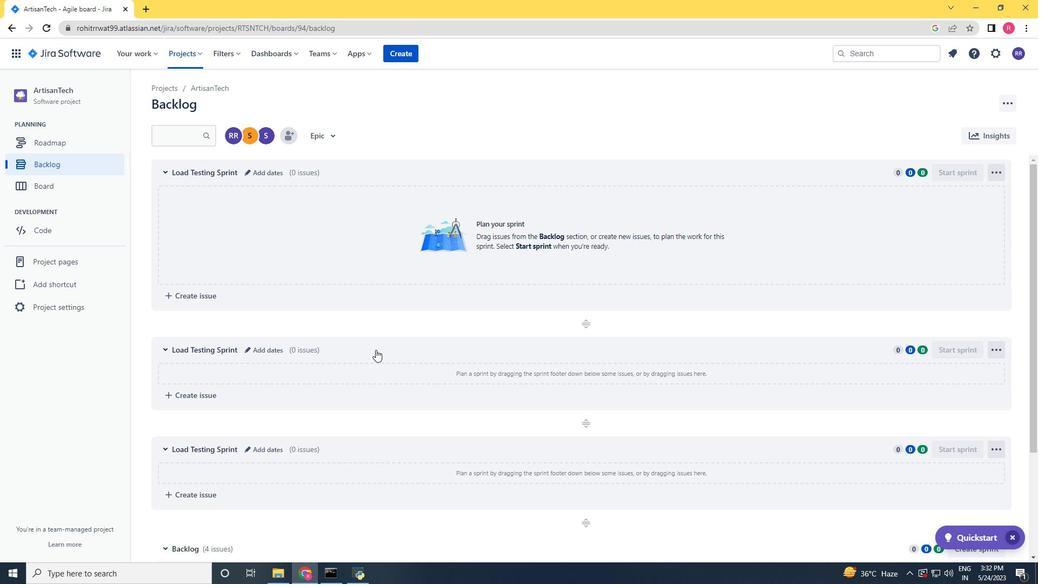 
Action: Mouse scrolled (375, 350) with delta (0, 0)
Screenshot: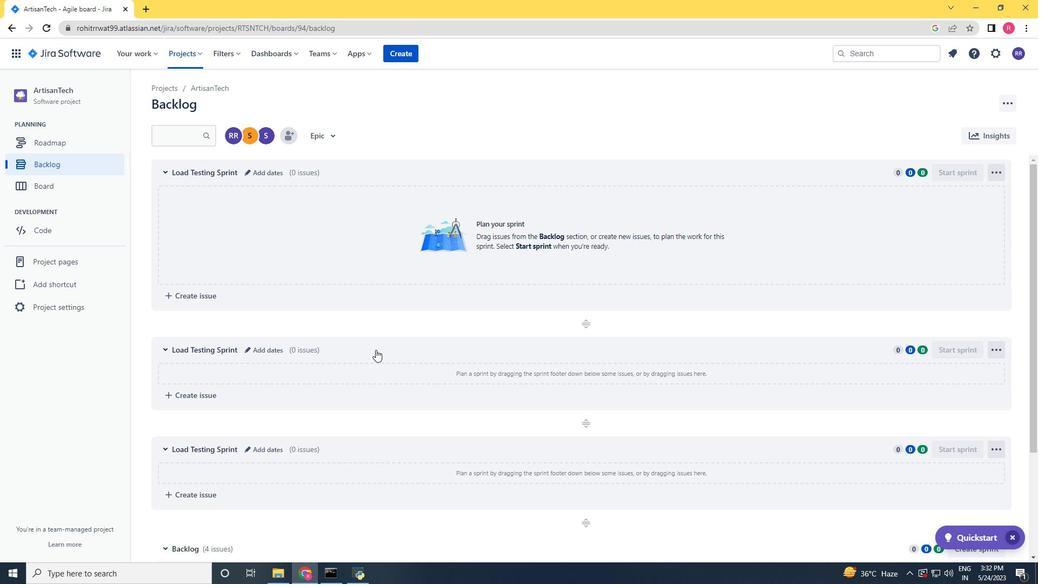 
Action: Mouse scrolled (375, 349) with delta (0, 0)
Screenshot: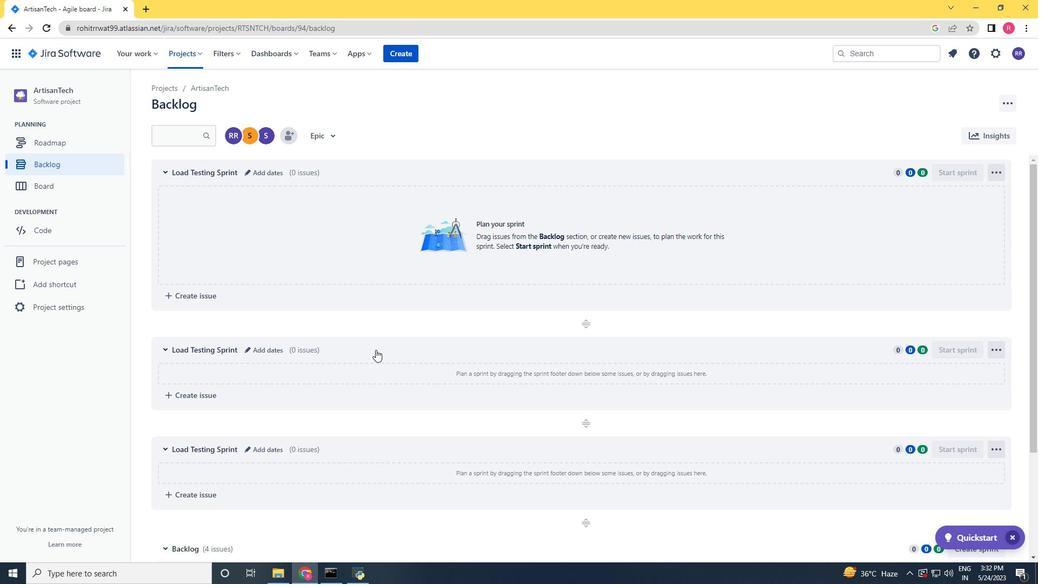 
Action: Mouse scrolled (375, 349) with delta (0, 0)
Screenshot: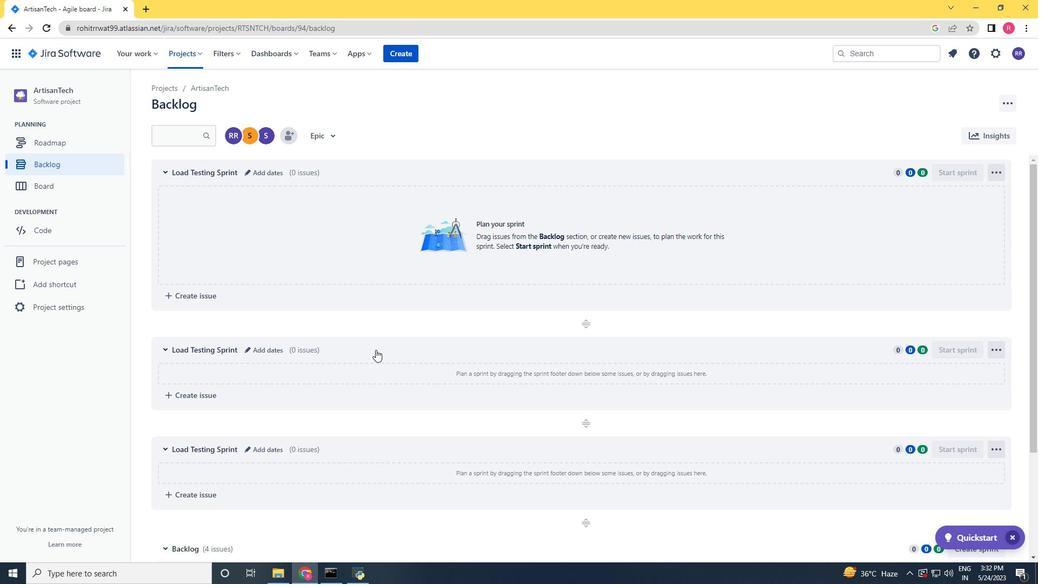 
Action: Mouse scrolled (375, 349) with delta (0, 0)
Screenshot: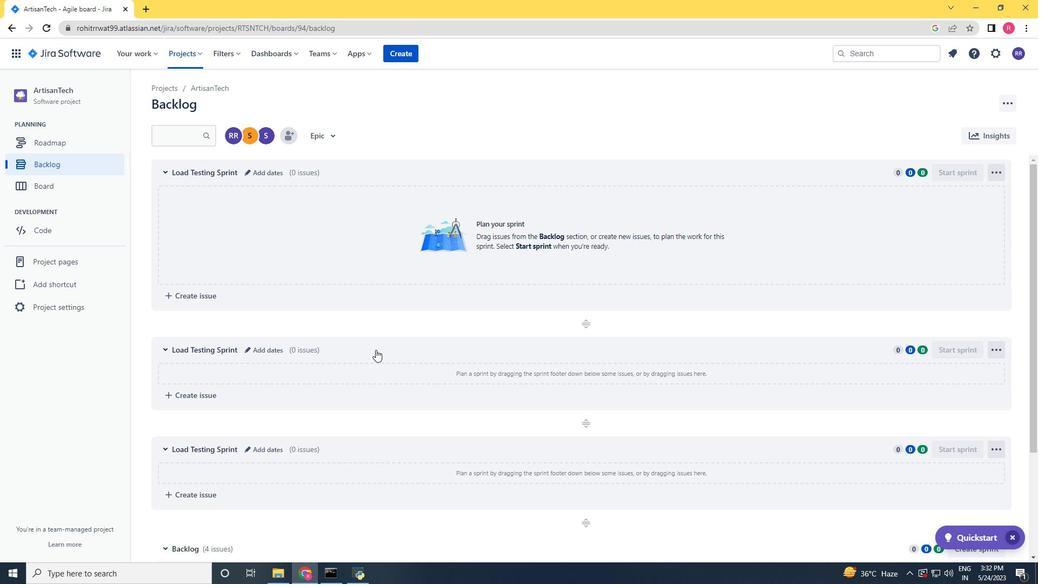 
Action: Mouse scrolled (375, 349) with delta (0, 0)
Screenshot: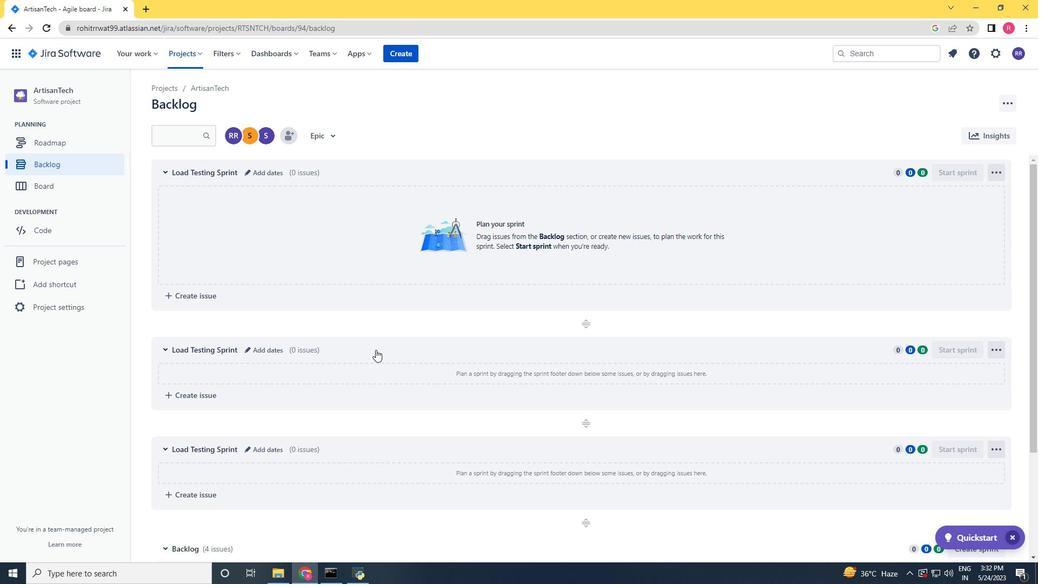 
Action: Mouse scrolled (375, 349) with delta (0, 0)
Screenshot: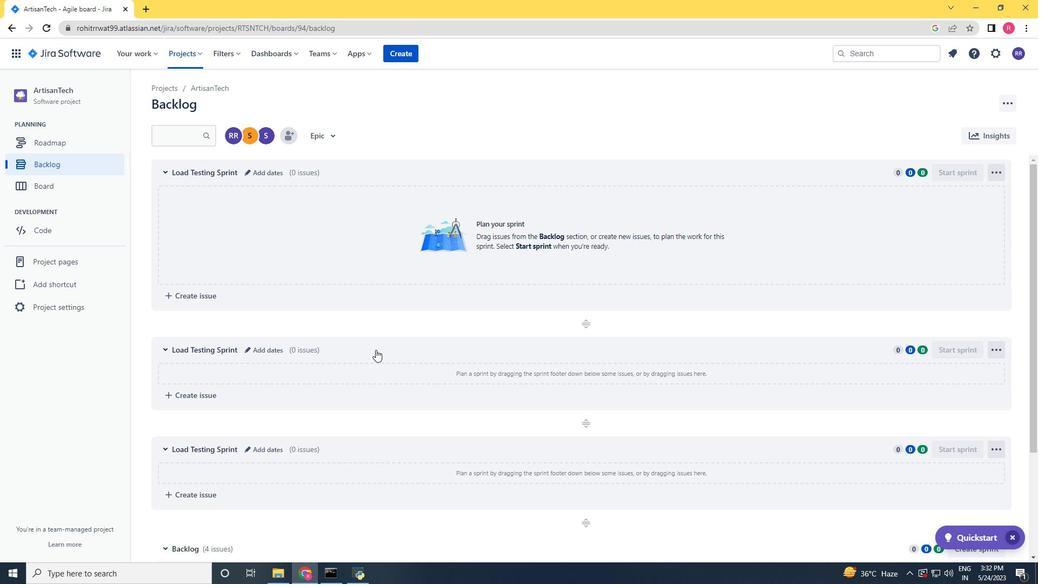 
Action: Mouse scrolled (375, 349) with delta (0, 0)
Screenshot: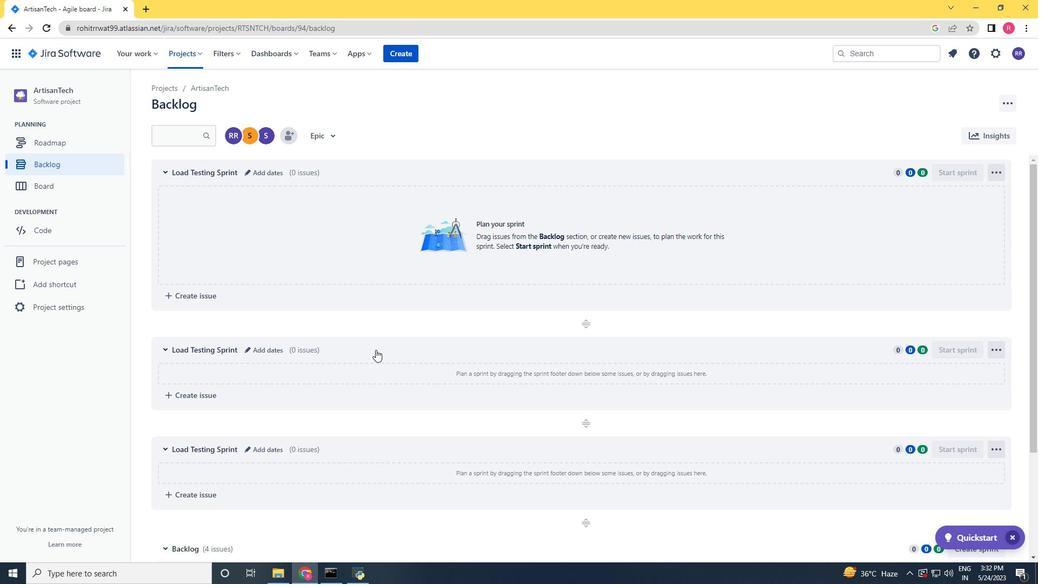 
Action: Mouse scrolled (375, 349) with delta (0, 0)
Screenshot: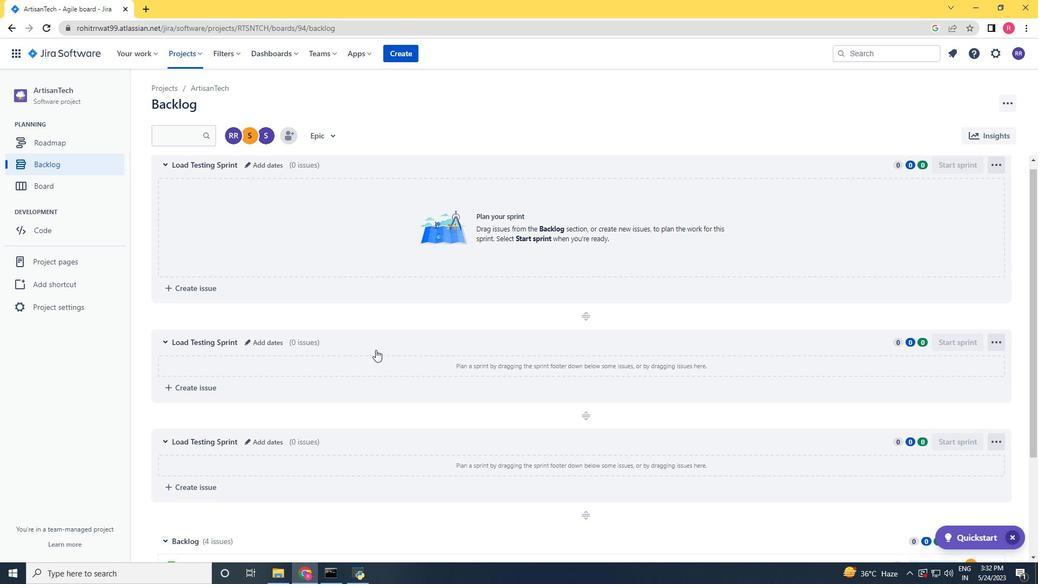 
Action: Mouse scrolled (375, 350) with delta (0, 0)
Screenshot: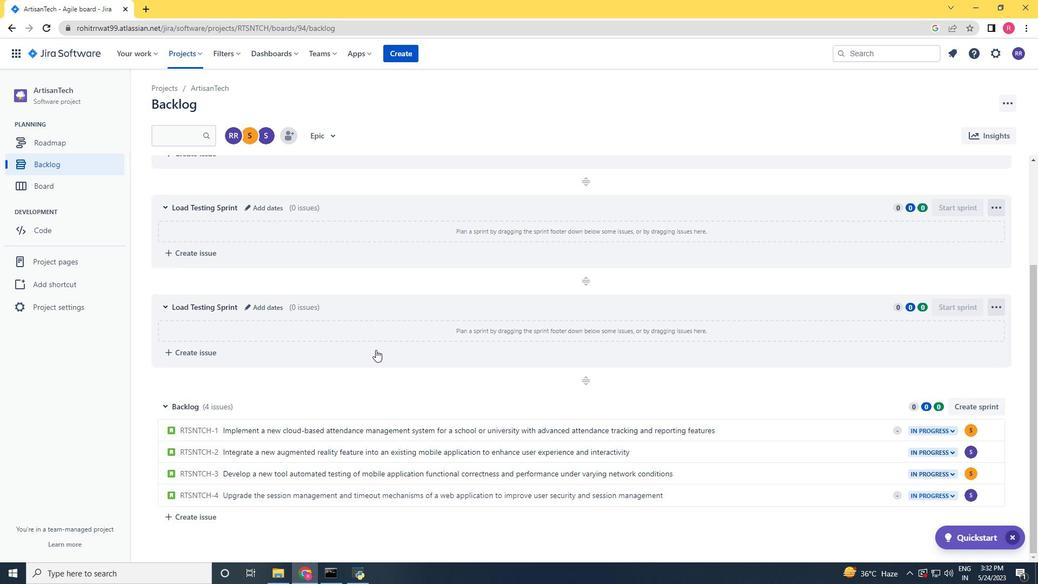 
Action: Mouse scrolled (375, 350) with delta (0, 0)
Screenshot: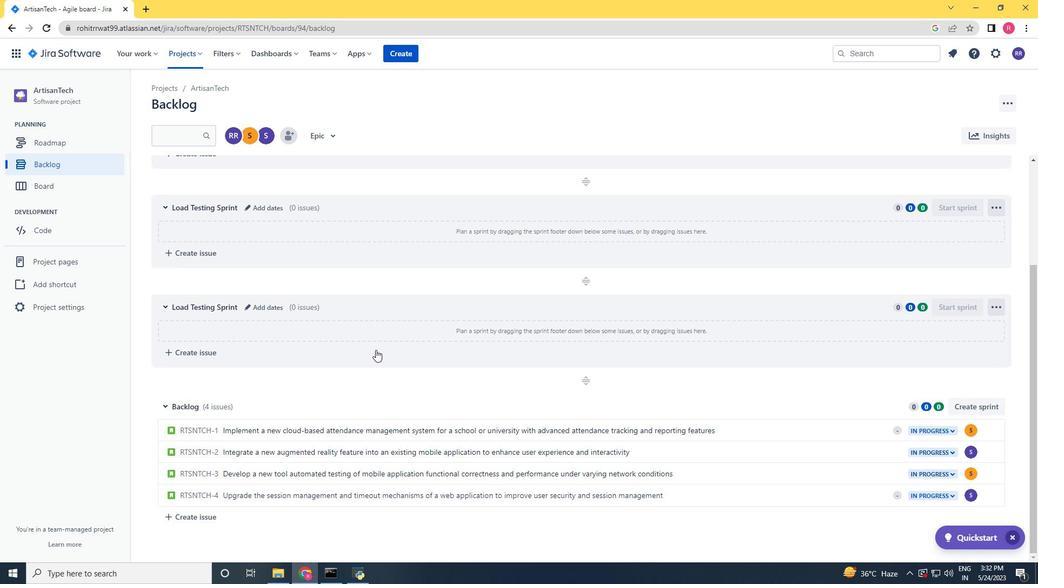 
Action: Mouse scrolled (375, 350) with delta (0, 0)
Screenshot: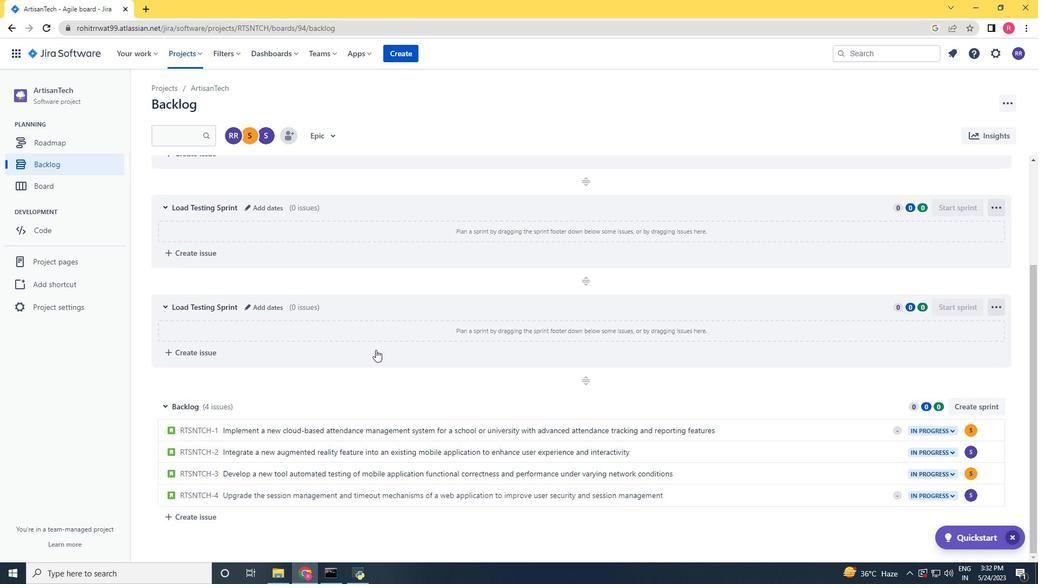 
Action: Mouse scrolled (375, 350) with delta (0, 0)
Screenshot: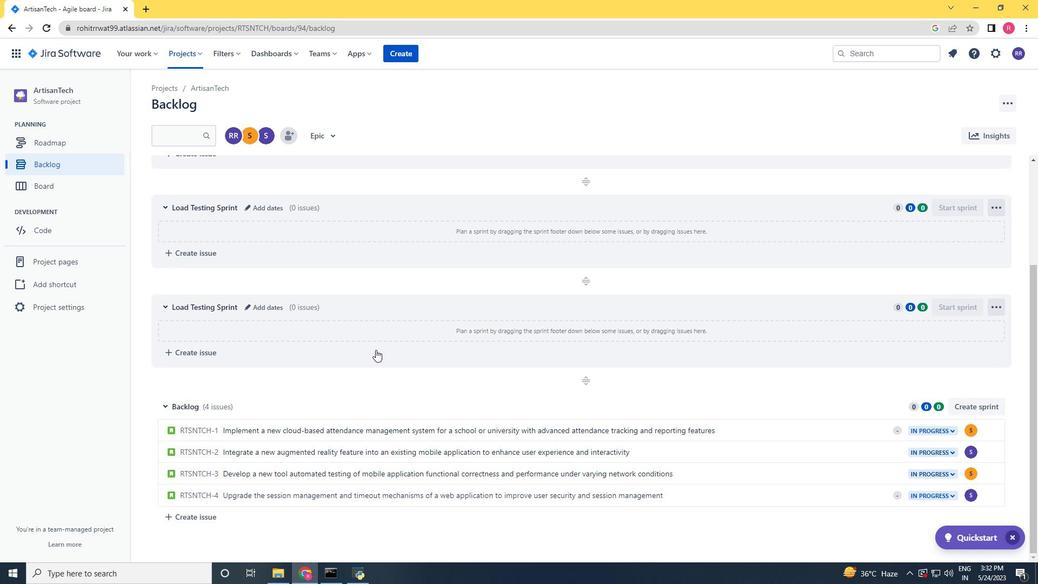 
Action: Mouse scrolled (375, 350) with delta (0, 0)
Screenshot: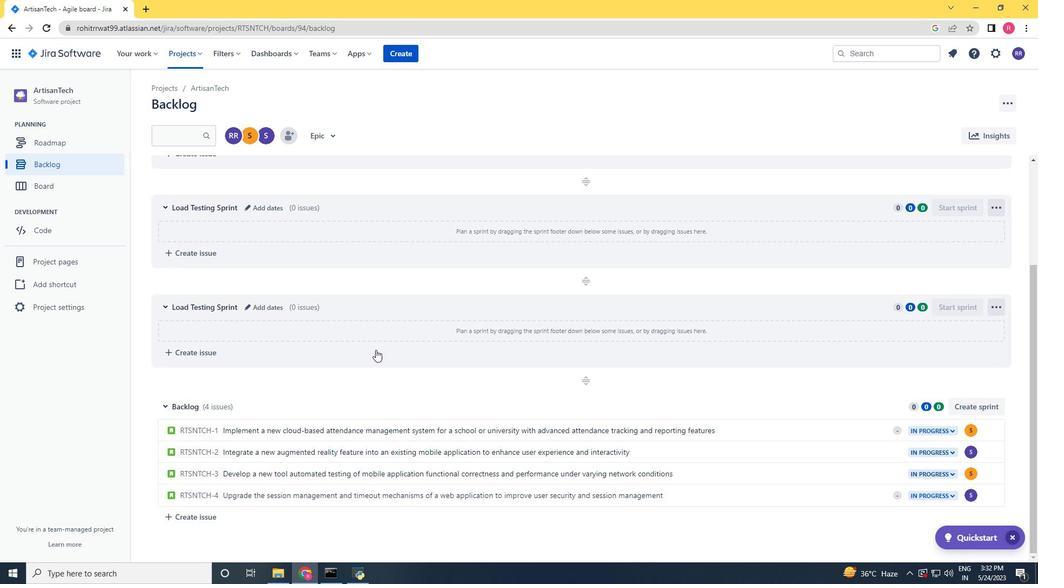
